 Task: Search one way flight ticket for 5 adults, 2 children, 1 infant in seat and 2 infants on lap in economy from Rapid City: Rapid City Regional Airport to Springfield: Abraham Lincoln Capital Airport on 5-2-2023. Choice of flights is Alaska. Number of bags: 6 checked bags. Price is upto 55000. Outbound departure time preference is 10:45.
Action: Mouse moved to (304, 155)
Screenshot: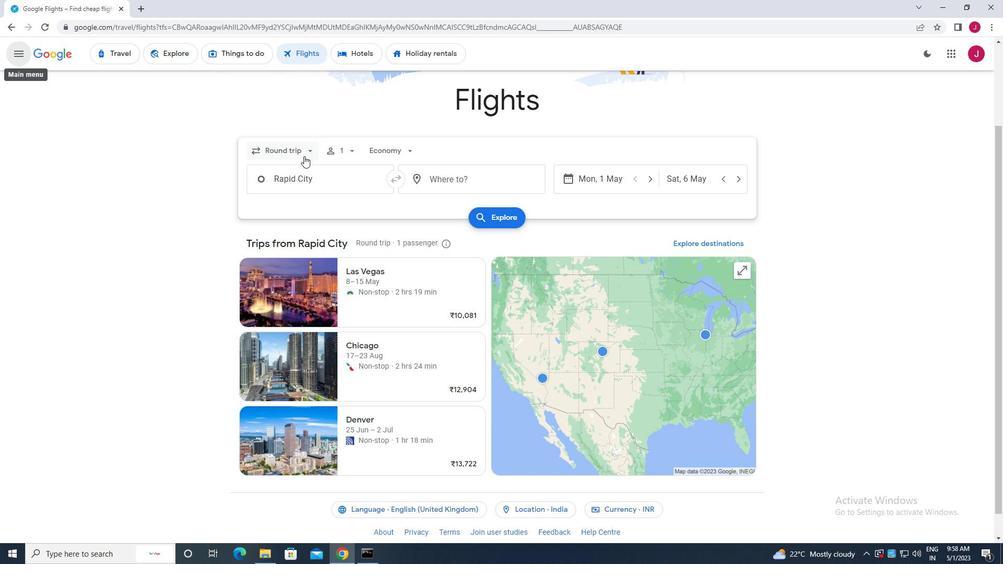 
Action: Mouse pressed left at (304, 155)
Screenshot: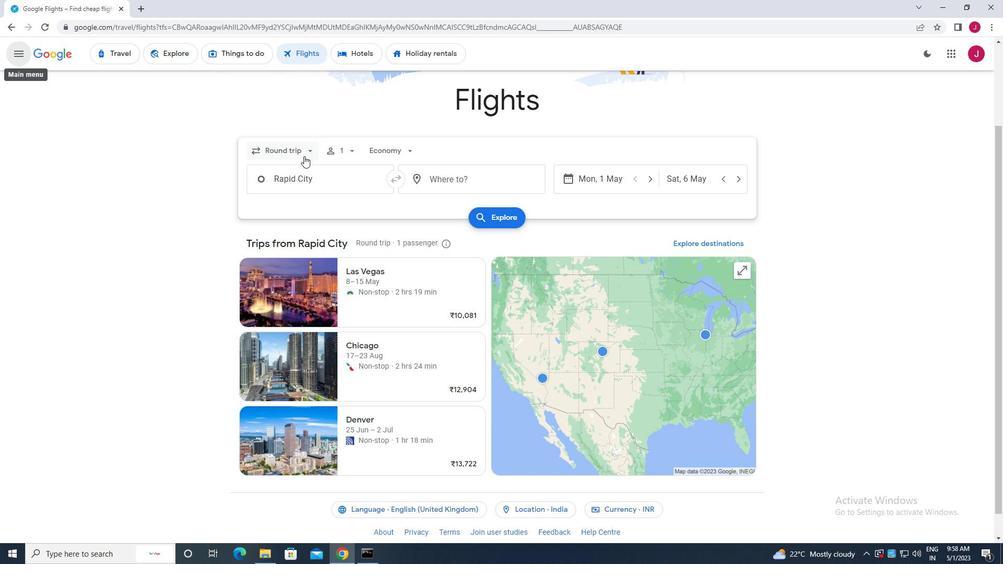 
Action: Mouse moved to (300, 202)
Screenshot: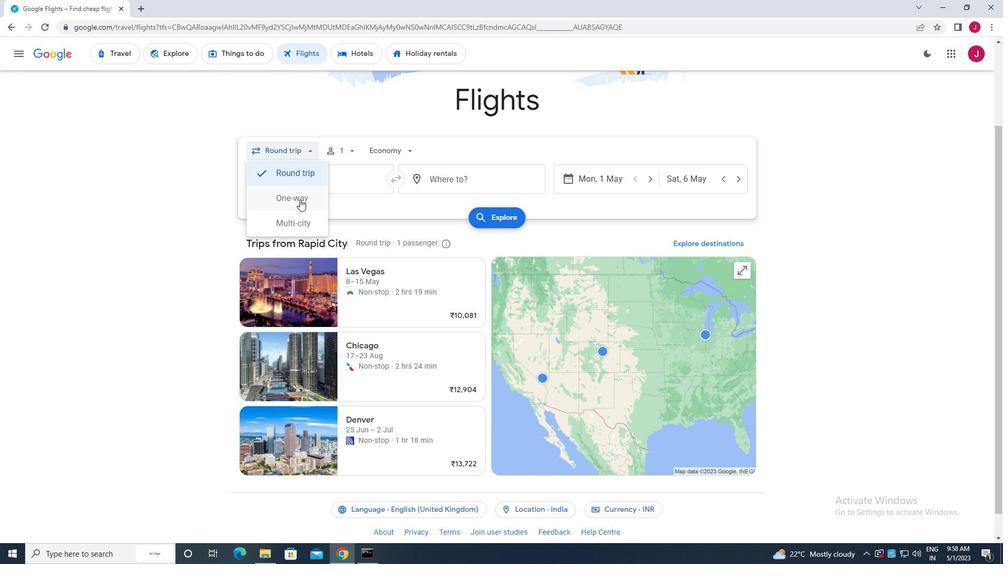 
Action: Mouse pressed left at (300, 202)
Screenshot: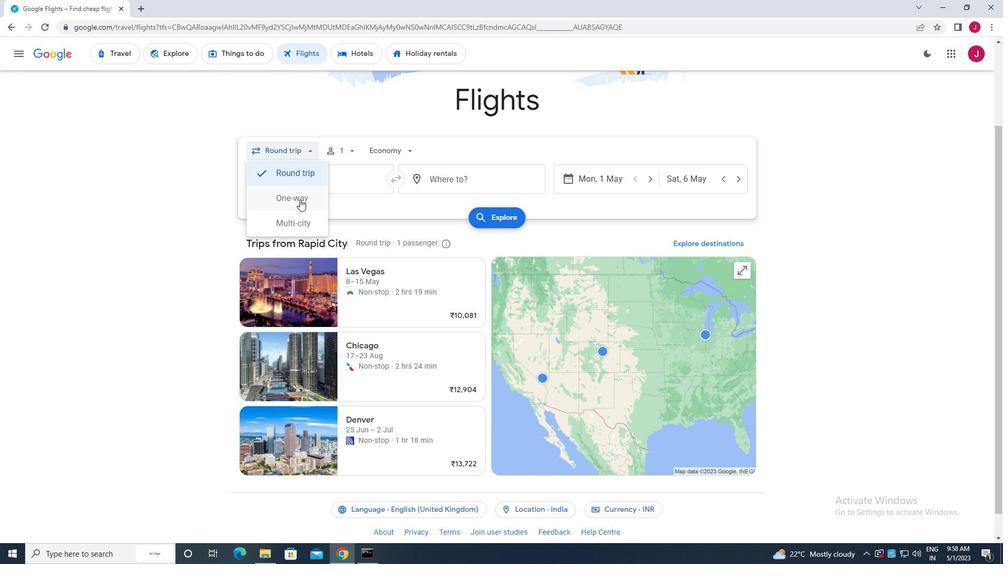 
Action: Mouse moved to (345, 151)
Screenshot: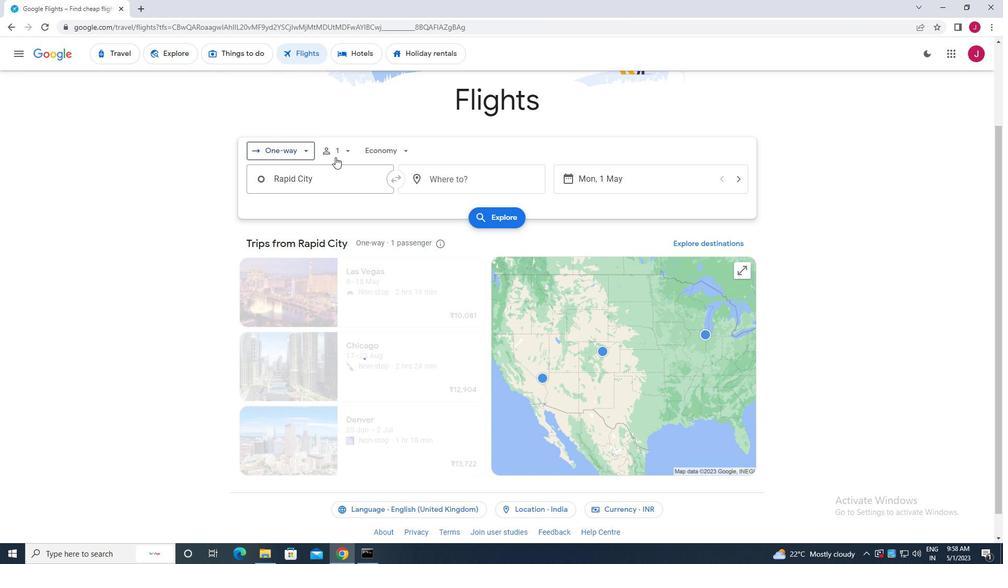 
Action: Mouse pressed left at (345, 151)
Screenshot: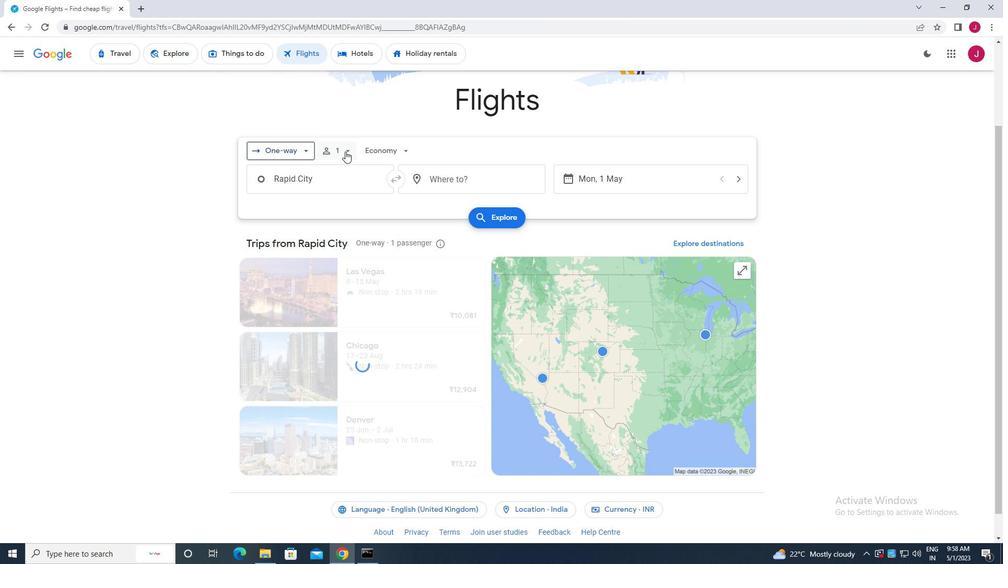 
Action: Mouse moved to (426, 178)
Screenshot: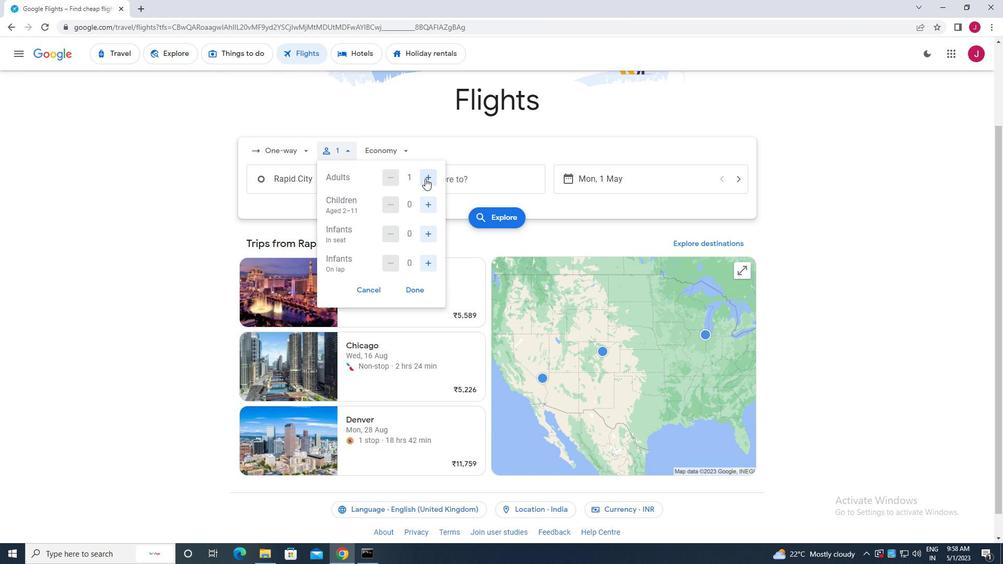 
Action: Mouse pressed left at (426, 178)
Screenshot: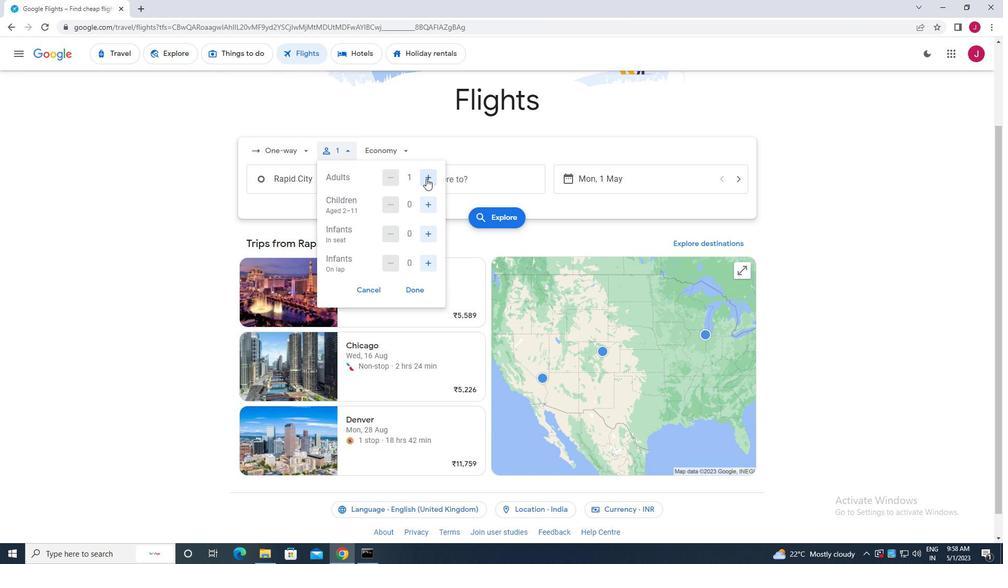 
Action: Mouse pressed left at (426, 178)
Screenshot: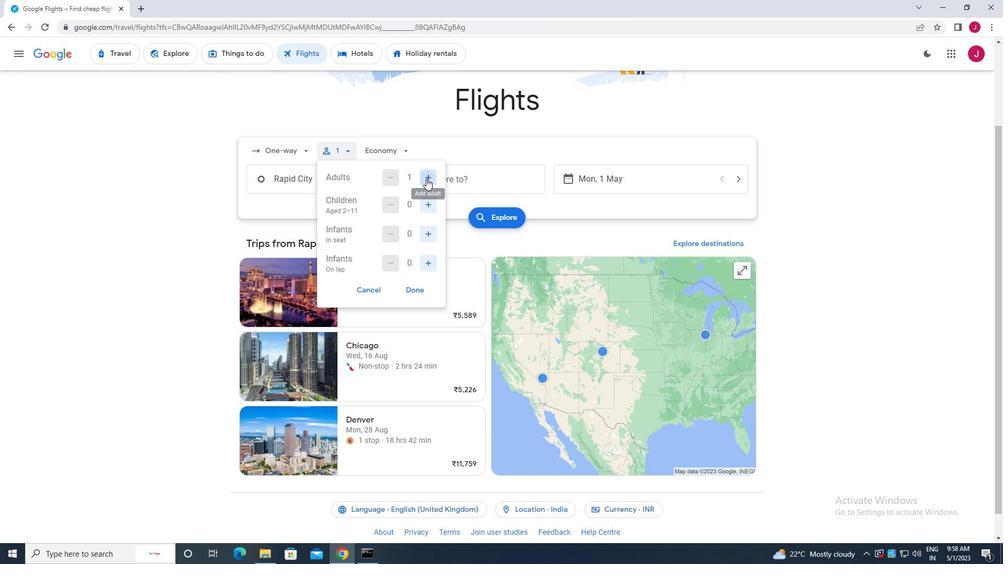 
Action: Mouse pressed left at (426, 178)
Screenshot: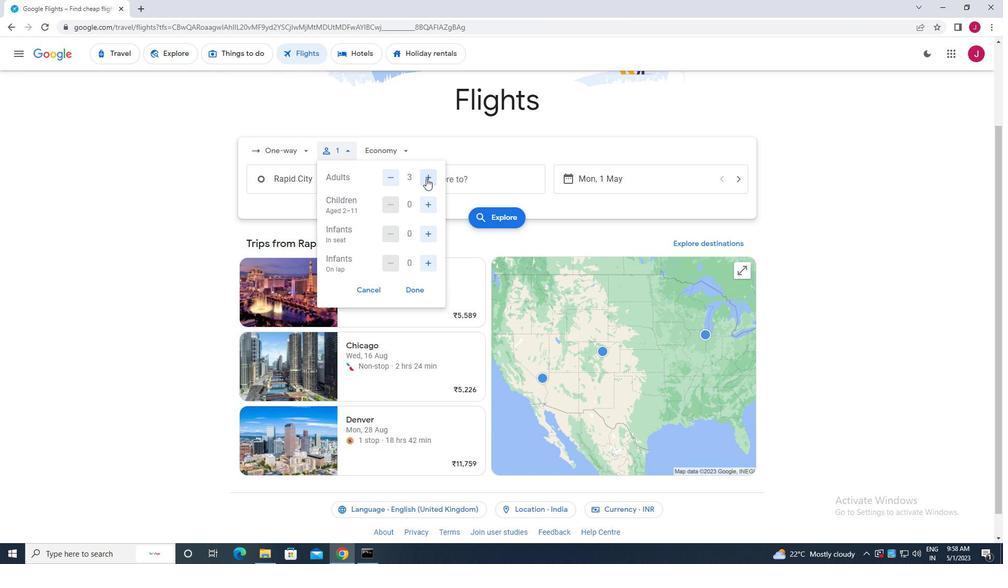 
Action: Mouse pressed left at (426, 178)
Screenshot: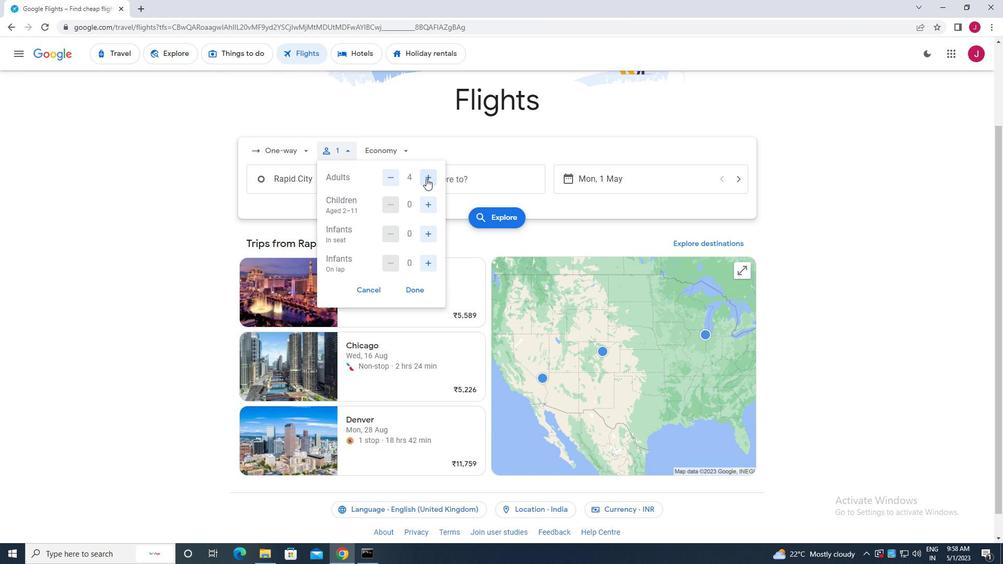 
Action: Mouse moved to (427, 208)
Screenshot: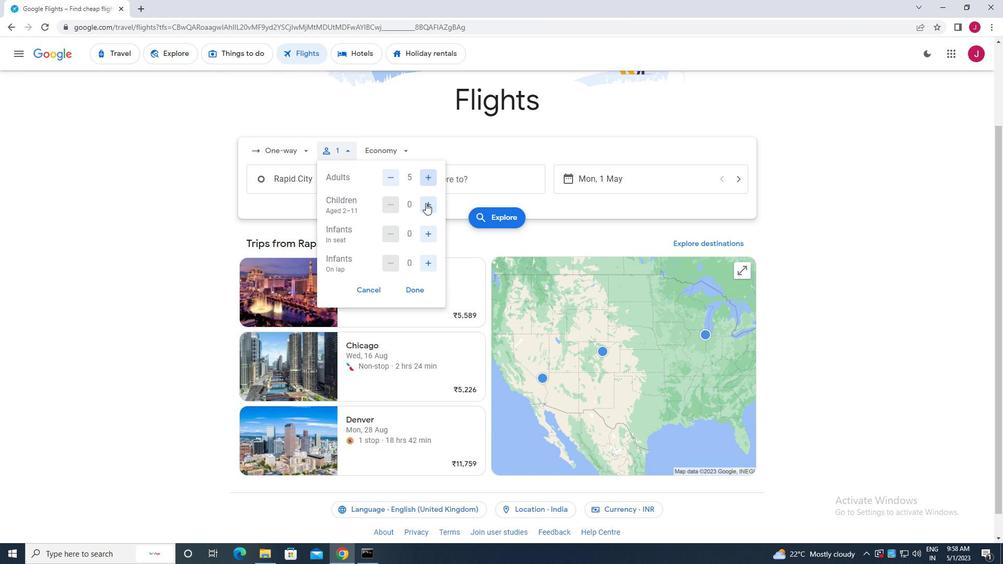 
Action: Mouse pressed left at (427, 208)
Screenshot: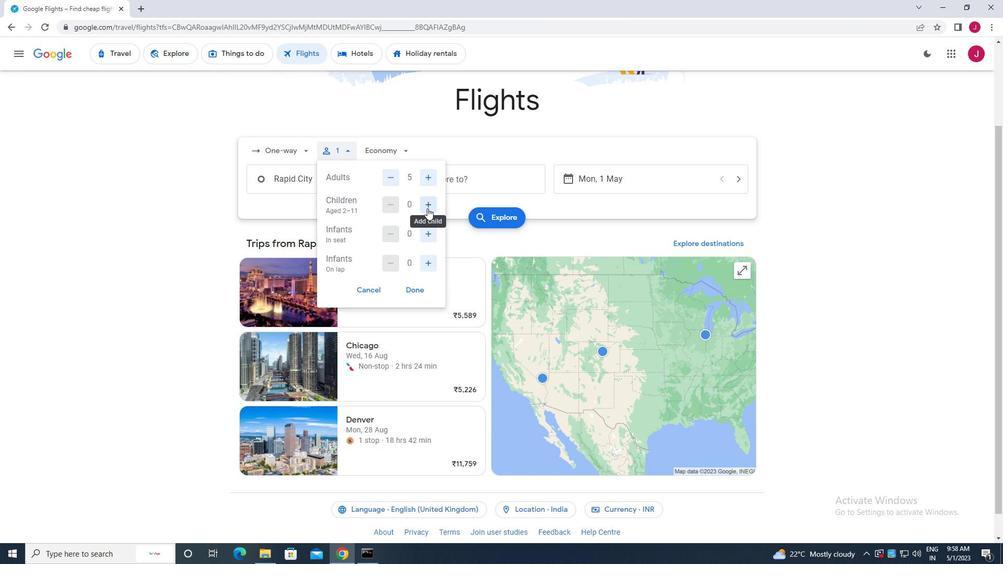 
Action: Mouse pressed left at (427, 208)
Screenshot: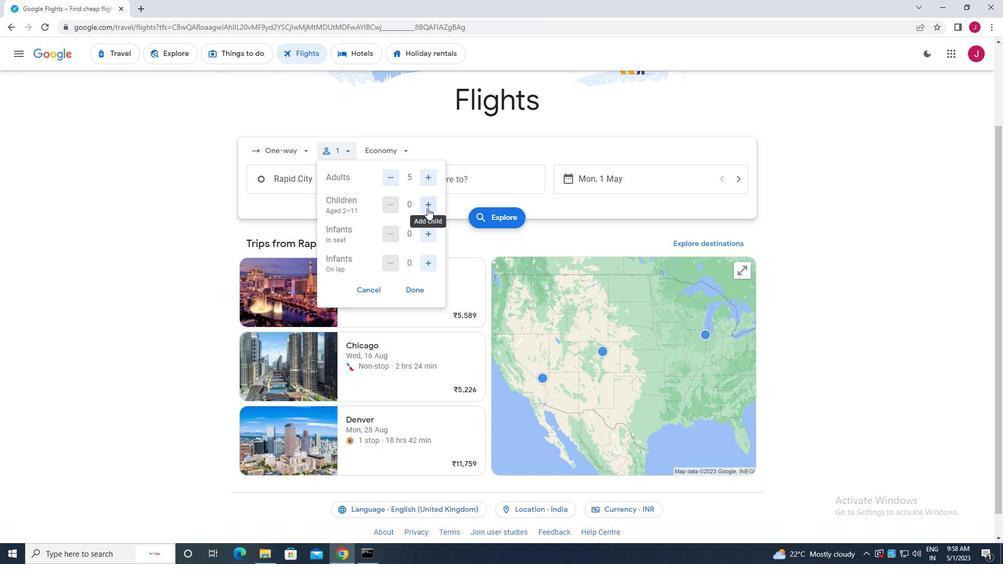 
Action: Mouse moved to (428, 234)
Screenshot: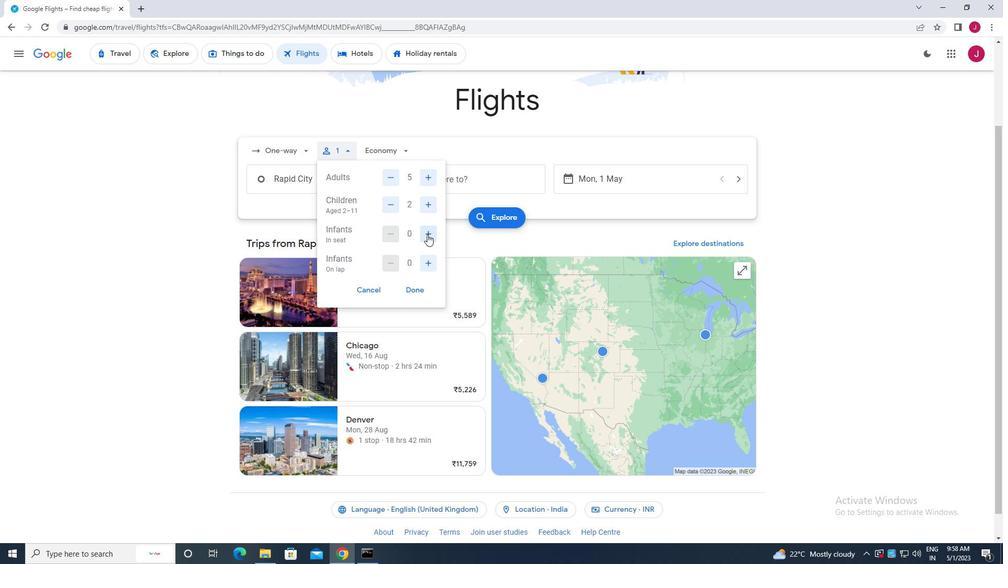 
Action: Mouse pressed left at (428, 234)
Screenshot: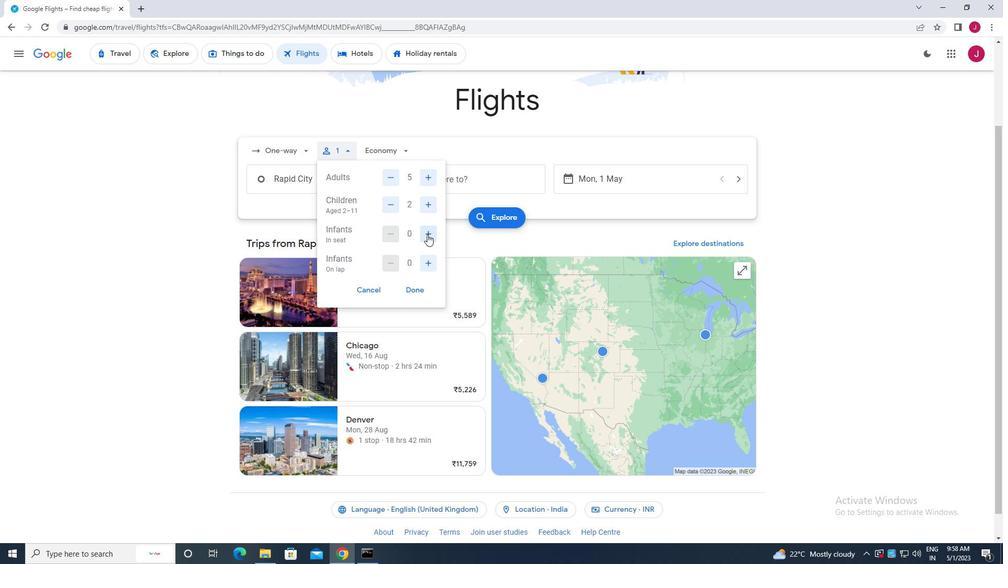 
Action: Mouse moved to (426, 264)
Screenshot: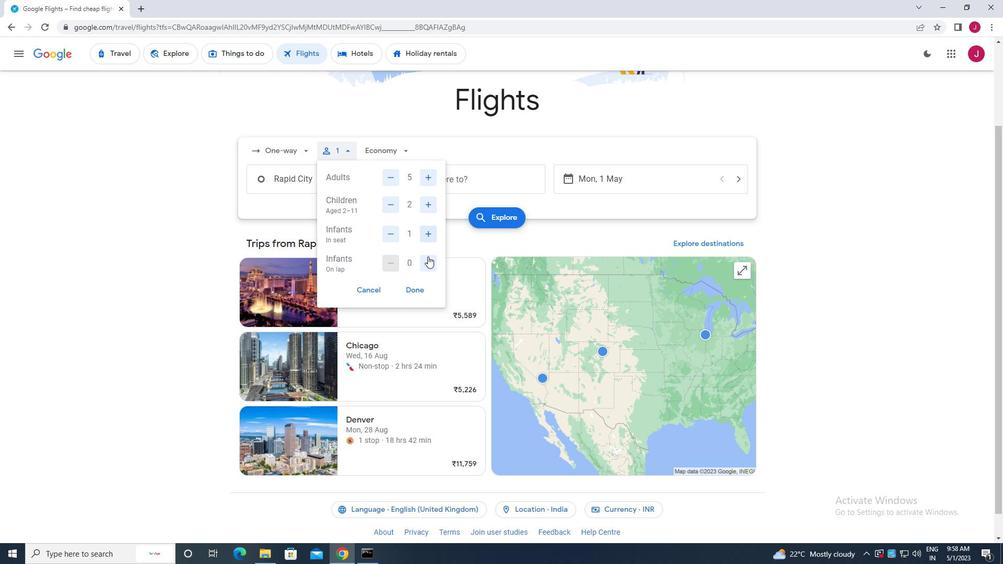 
Action: Mouse pressed left at (426, 264)
Screenshot: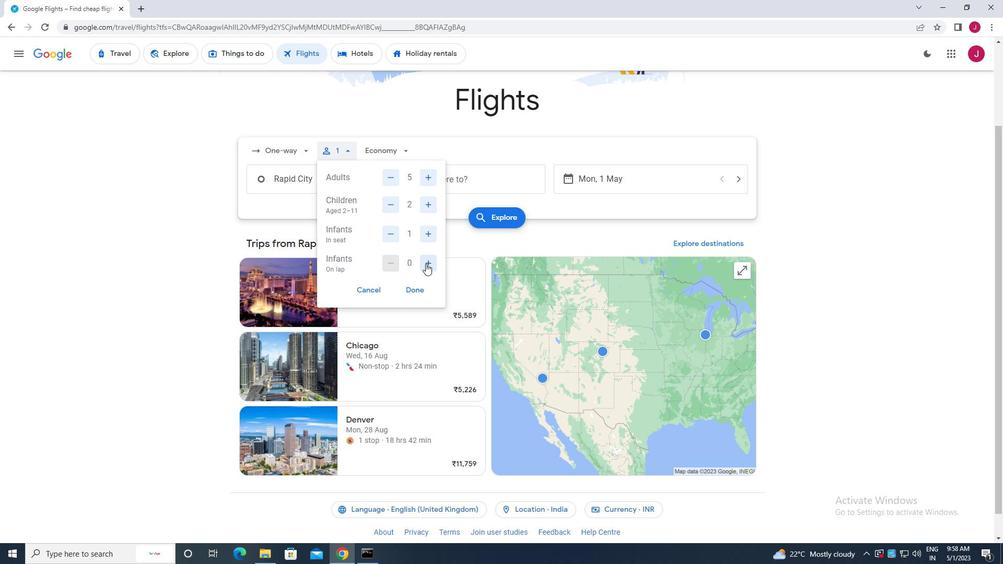 
Action: Mouse pressed left at (426, 264)
Screenshot: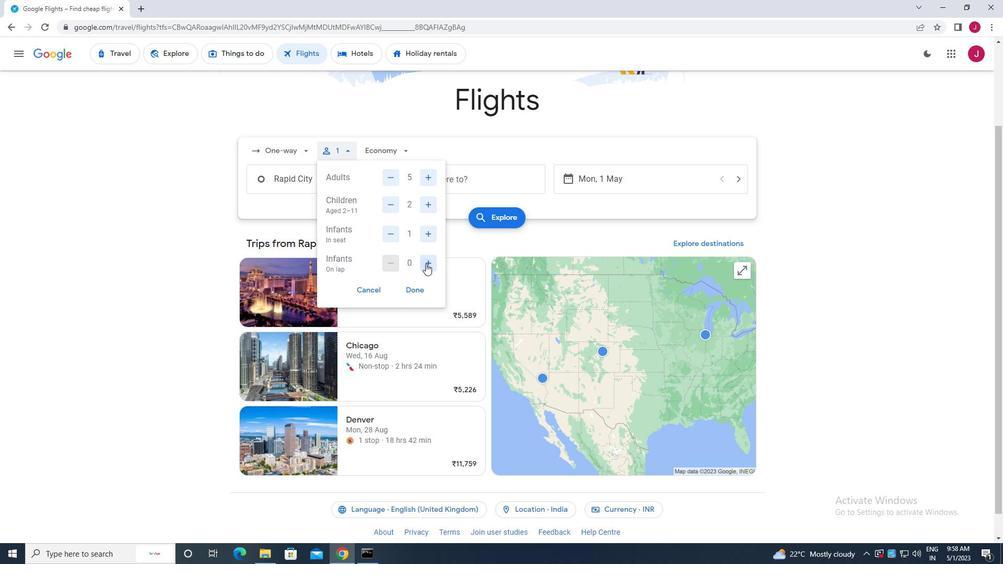
Action: Mouse moved to (390, 264)
Screenshot: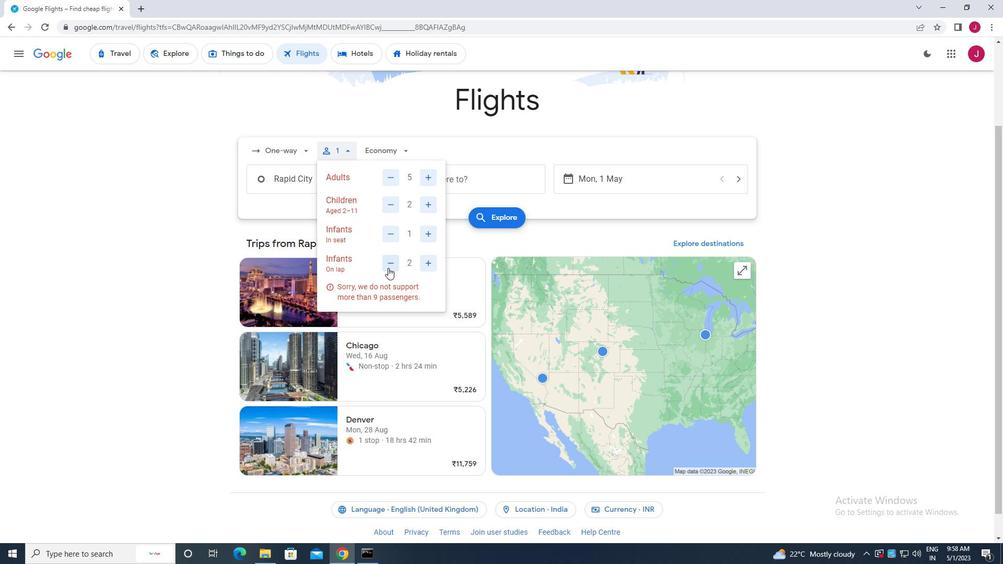 
Action: Mouse pressed left at (390, 264)
Screenshot: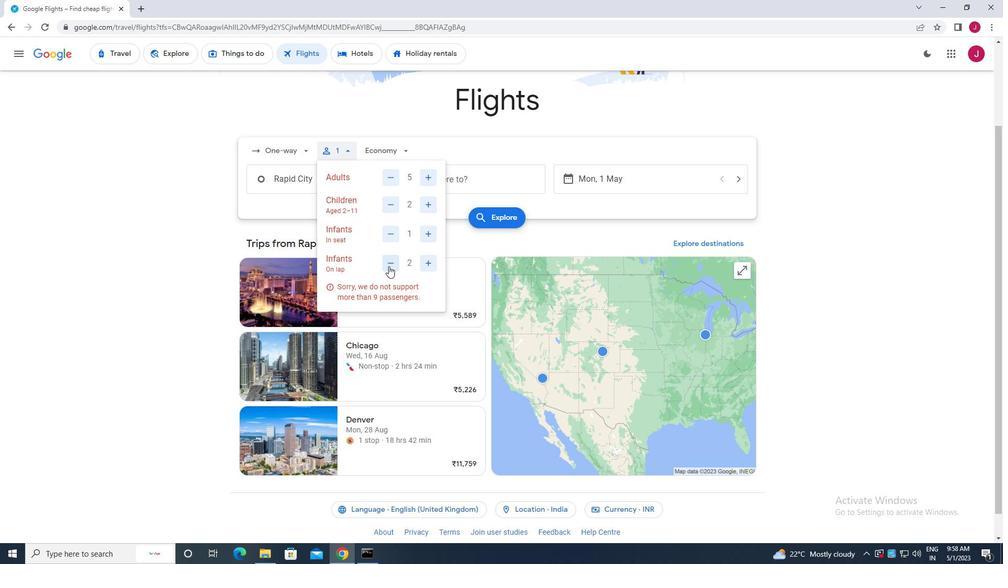
Action: Mouse moved to (410, 289)
Screenshot: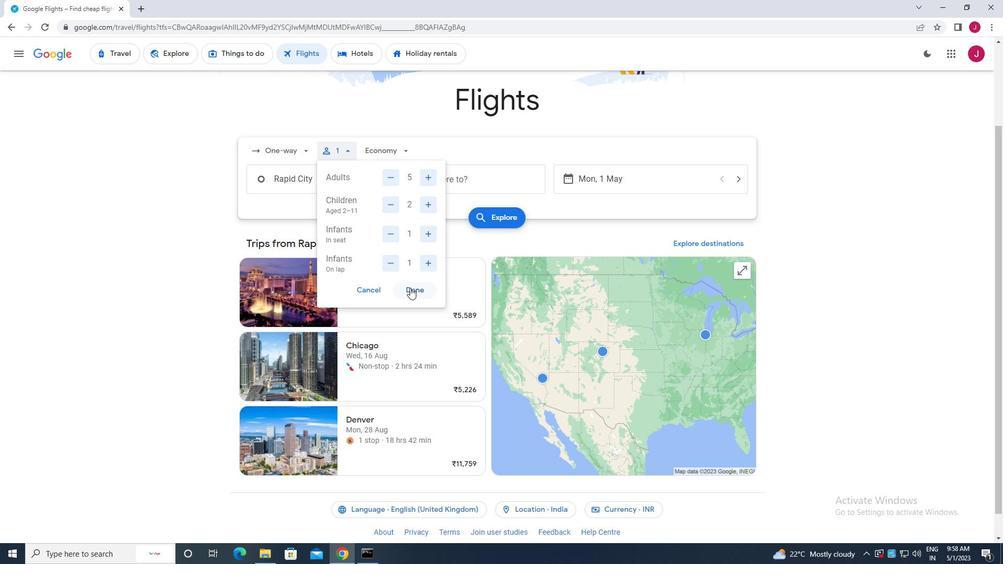 
Action: Mouse pressed left at (410, 289)
Screenshot: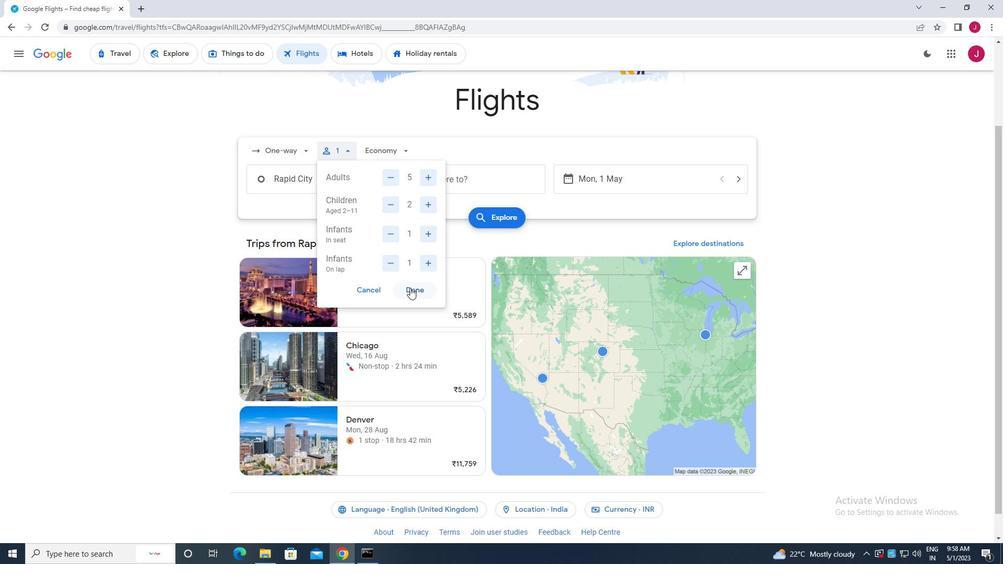 
Action: Mouse moved to (381, 148)
Screenshot: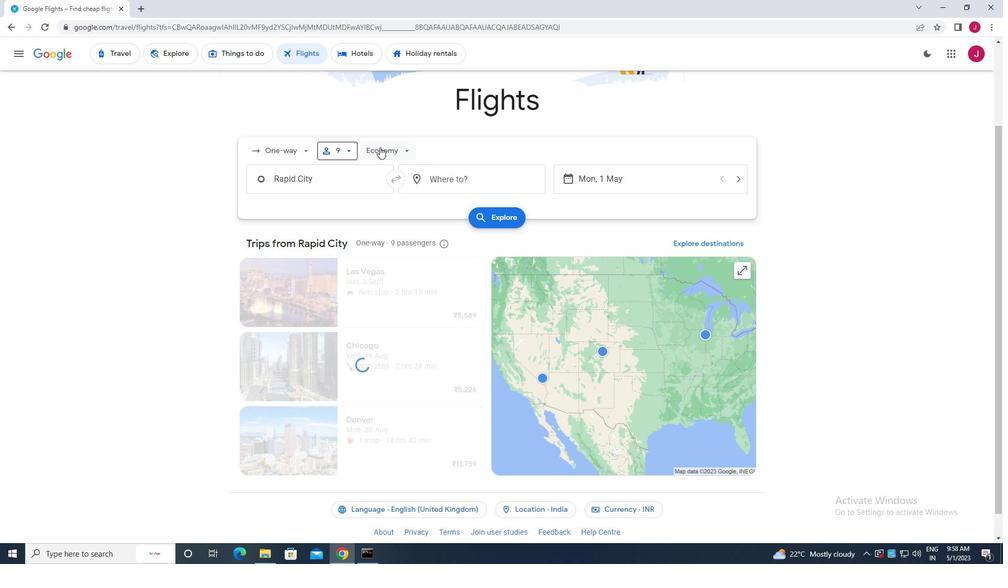 
Action: Mouse pressed left at (381, 148)
Screenshot: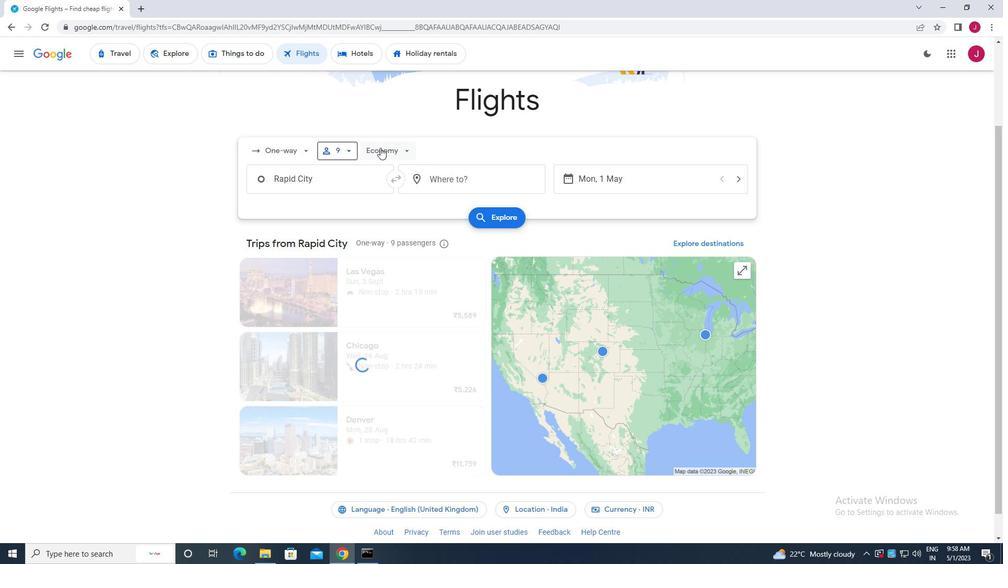 
Action: Mouse moved to (396, 179)
Screenshot: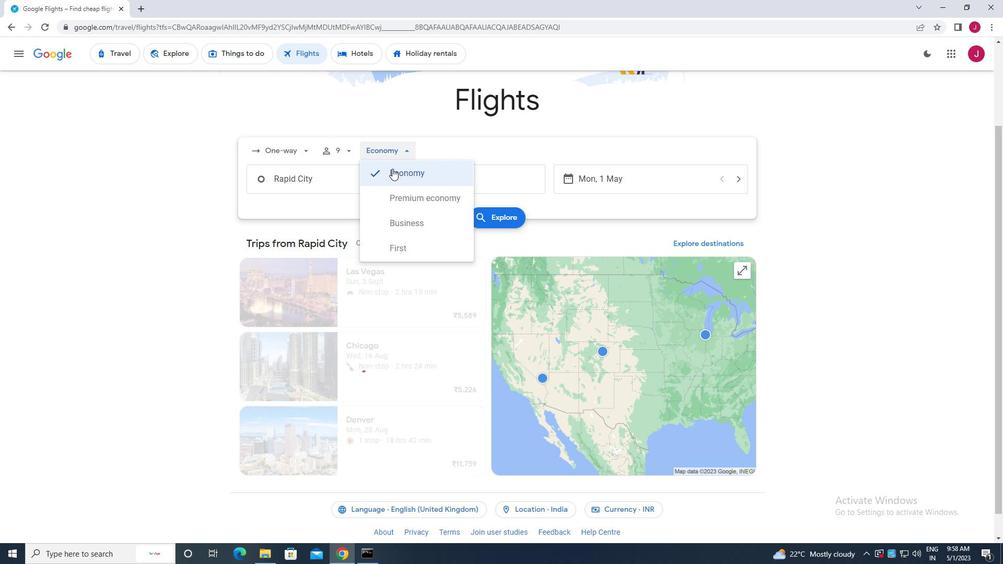 
Action: Mouse pressed left at (396, 179)
Screenshot: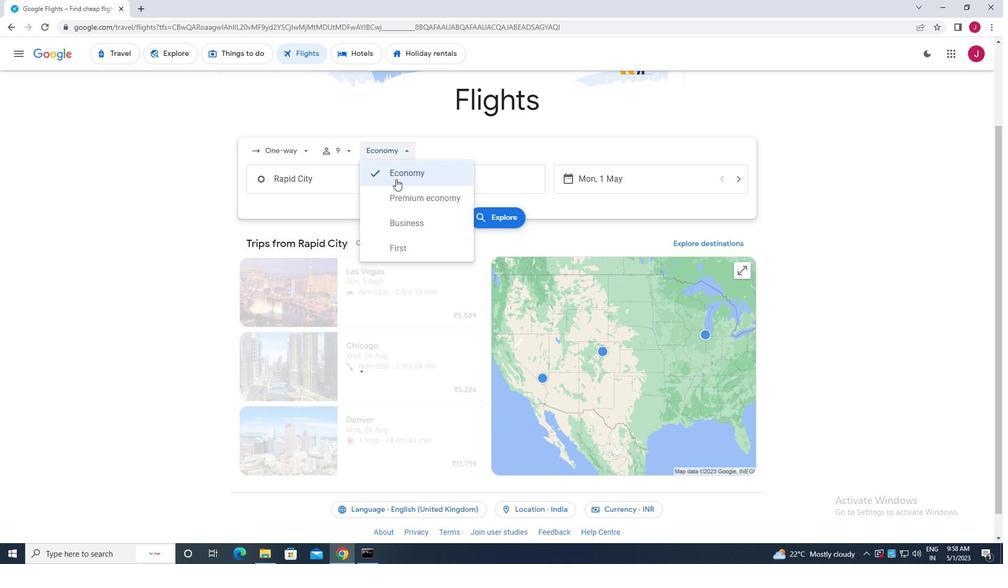 
Action: Mouse moved to (344, 181)
Screenshot: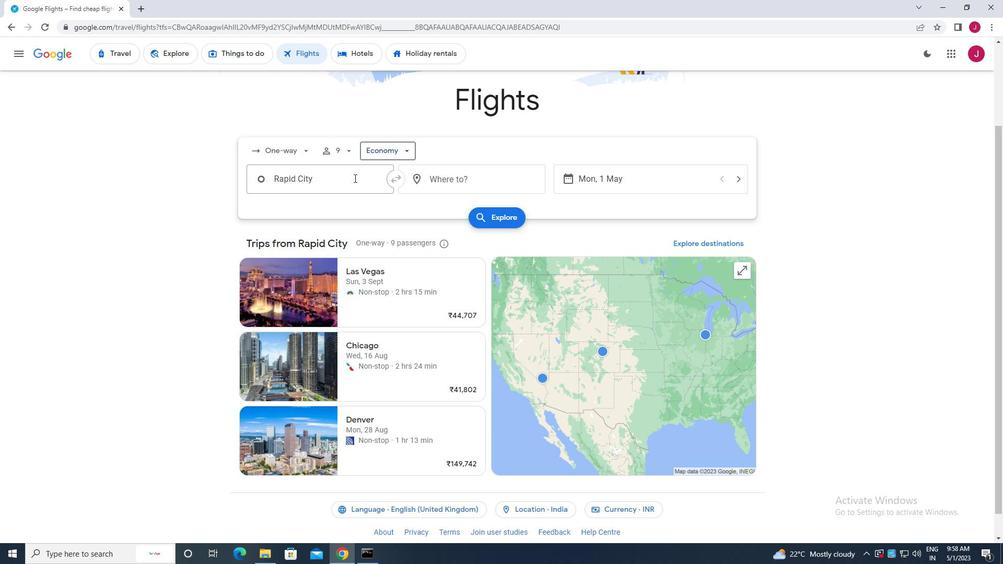 
Action: Mouse pressed left at (344, 181)
Screenshot: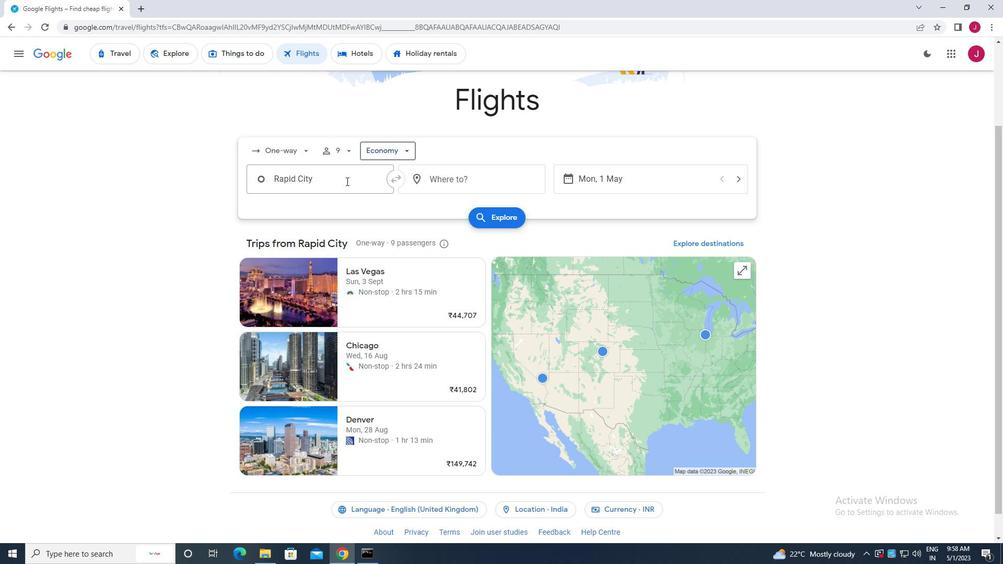 
Action: Mouse moved to (346, 181)
Screenshot: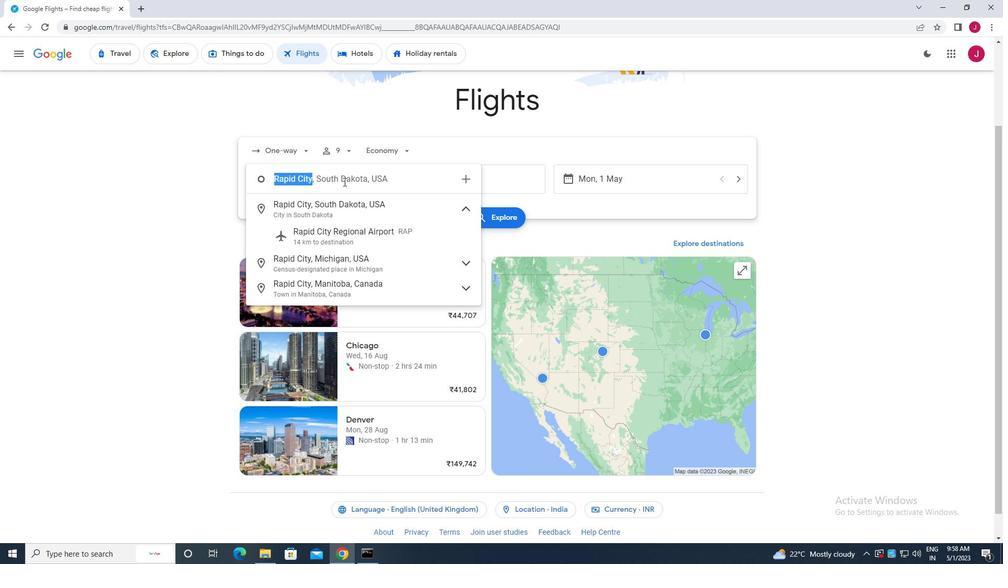 
Action: Key pressed rapid
Screenshot: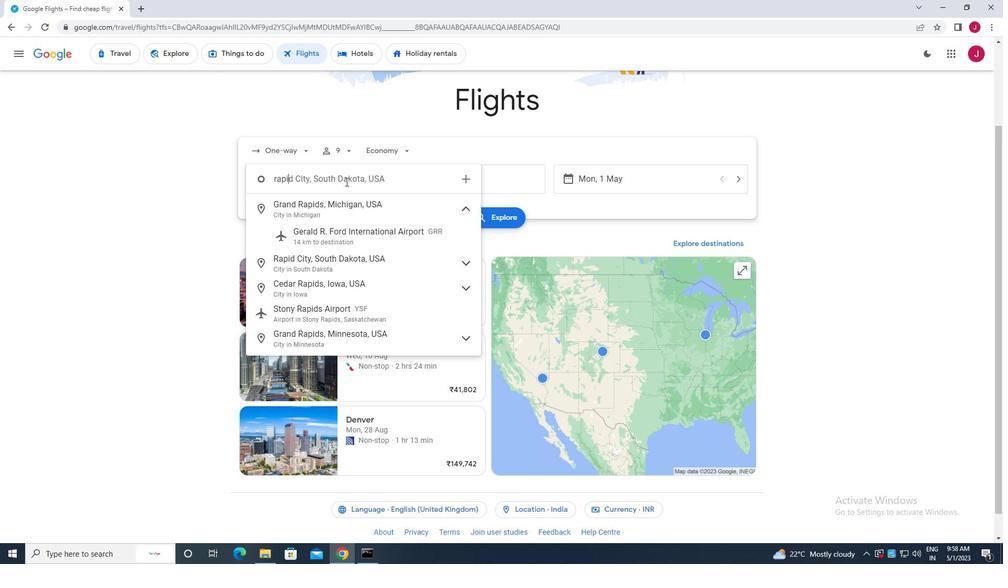 
Action: Mouse moved to (340, 186)
Screenshot: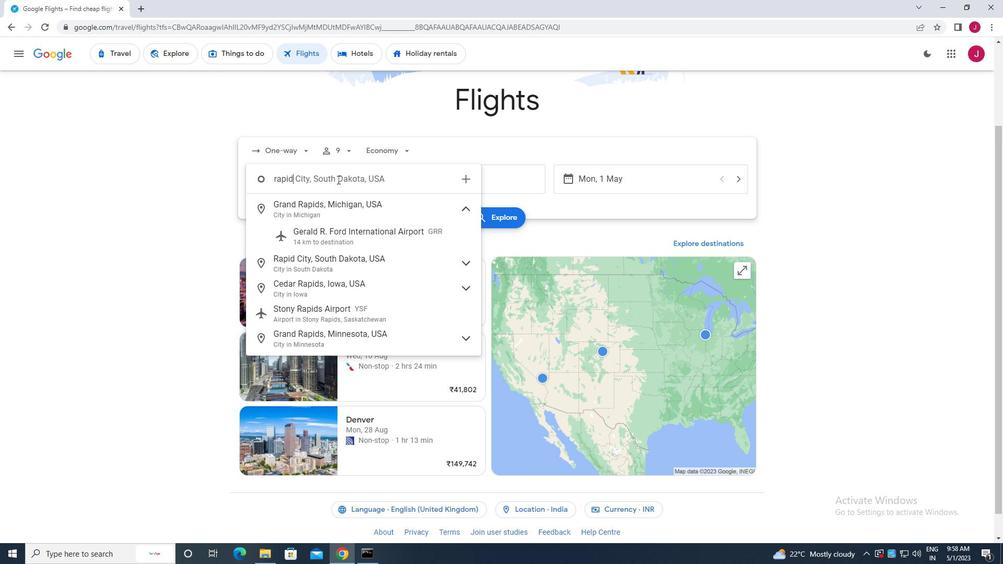 
Action: Key pressed <Key.space>
Screenshot: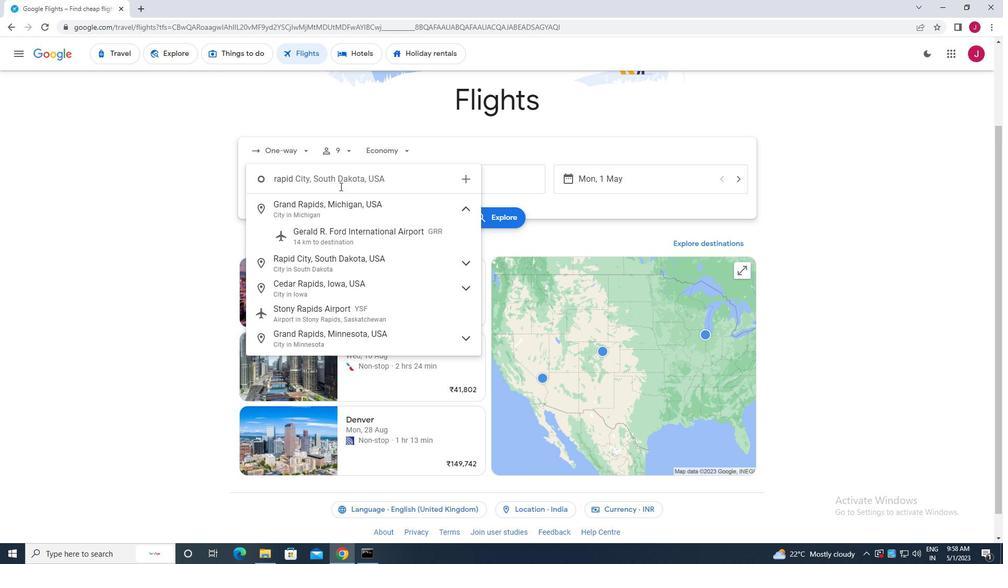 
Action: Mouse moved to (348, 236)
Screenshot: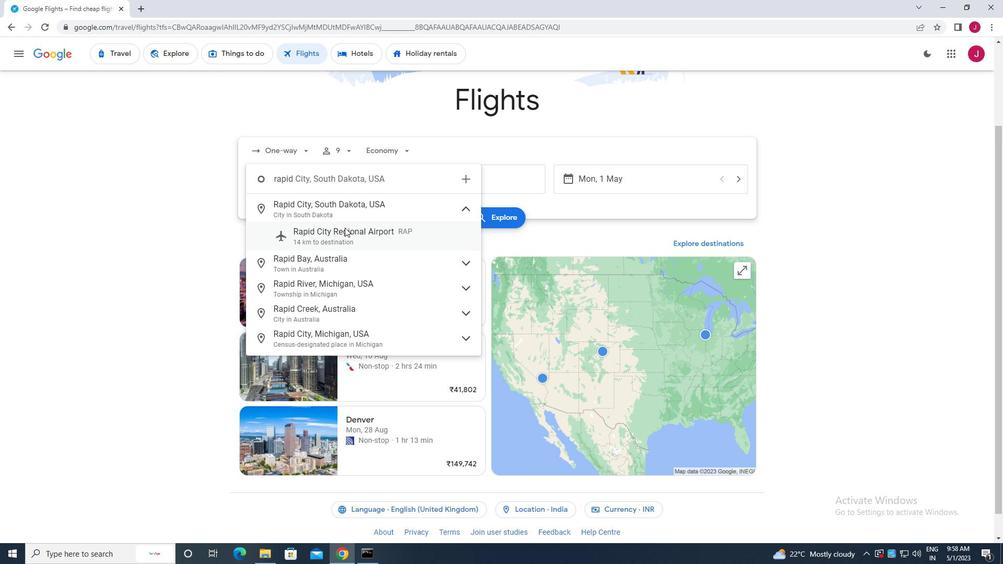 
Action: Mouse pressed left at (348, 236)
Screenshot: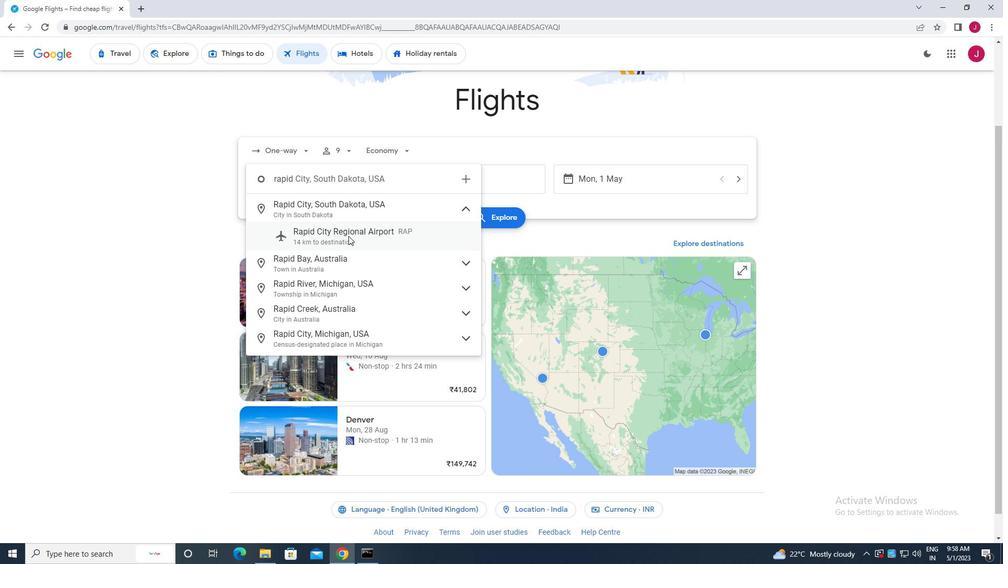 
Action: Mouse moved to (499, 185)
Screenshot: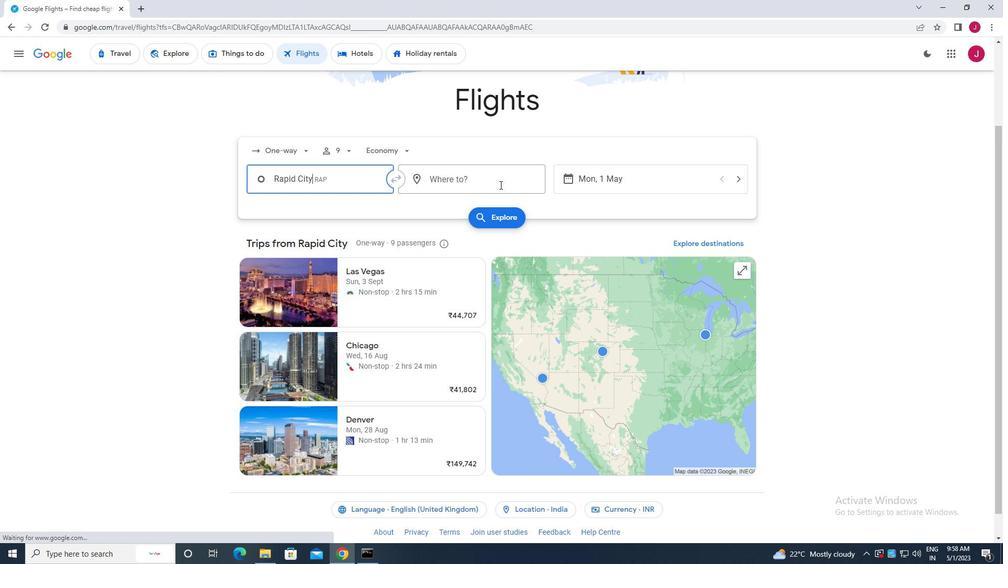 
Action: Mouse pressed left at (499, 185)
Screenshot: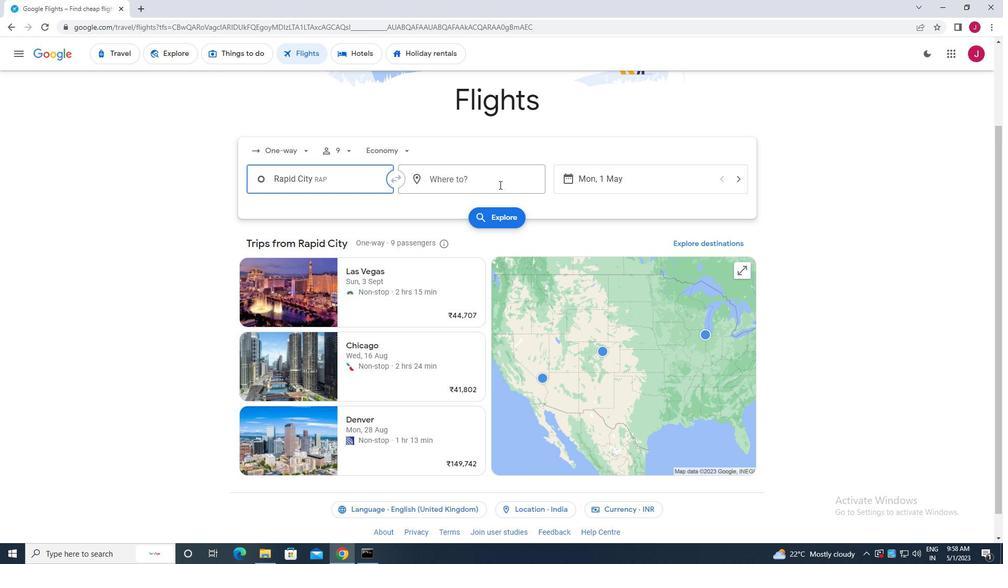
Action: Mouse moved to (488, 172)
Screenshot: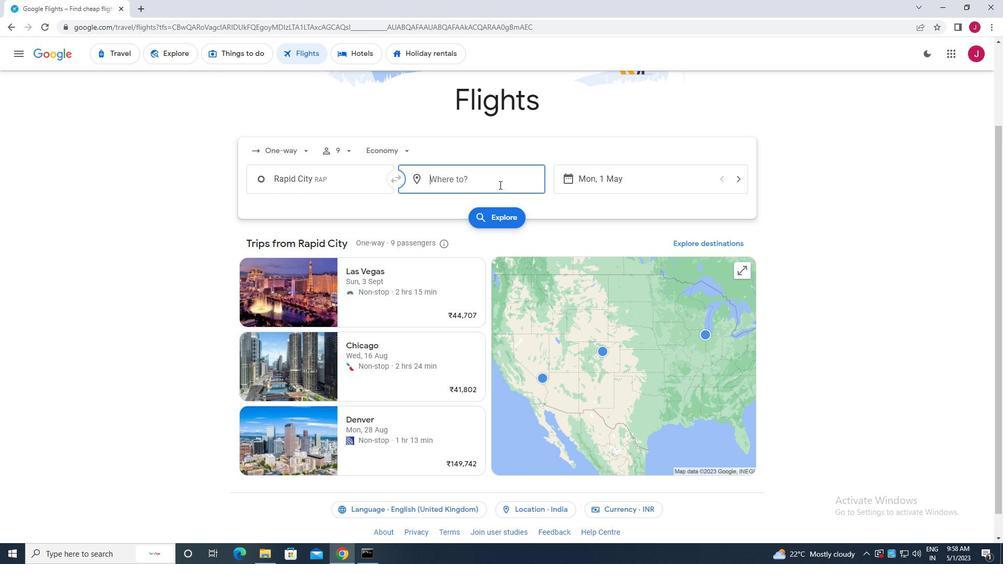 
Action: Key pressed springfi
Screenshot: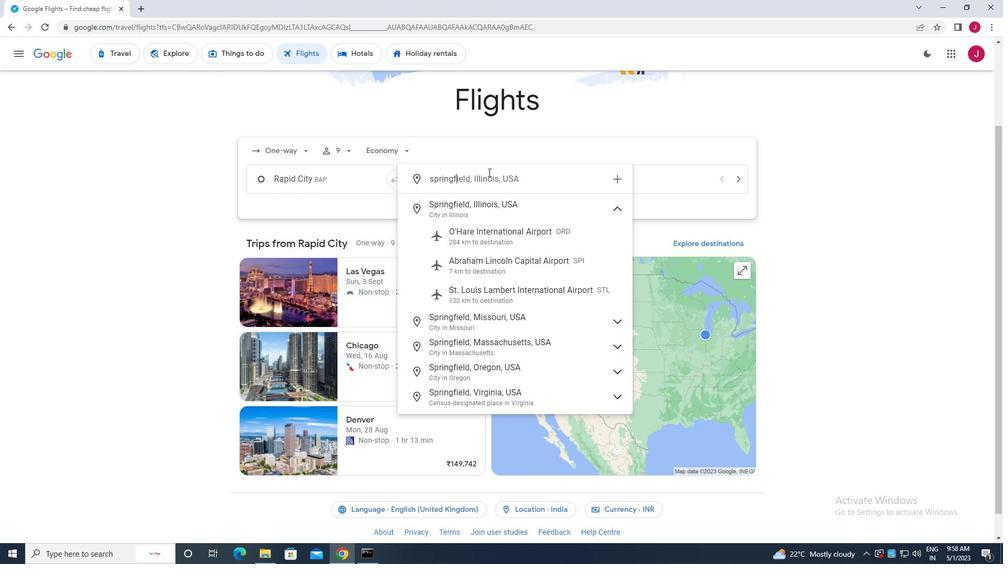 
Action: Mouse moved to (540, 261)
Screenshot: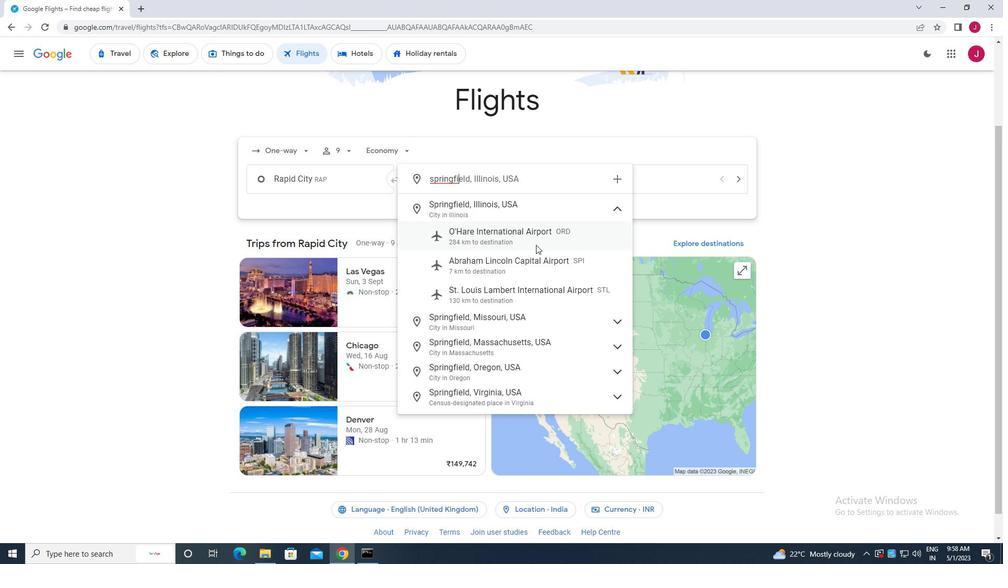 
Action: Mouse pressed left at (540, 261)
Screenshot: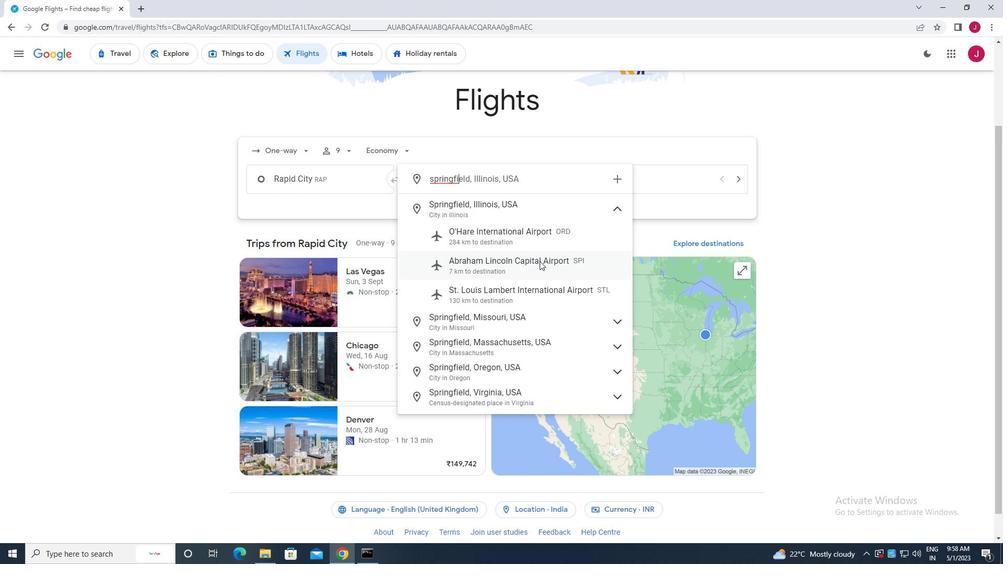
Action: Mouse moved to (624, 181)
Screenshot: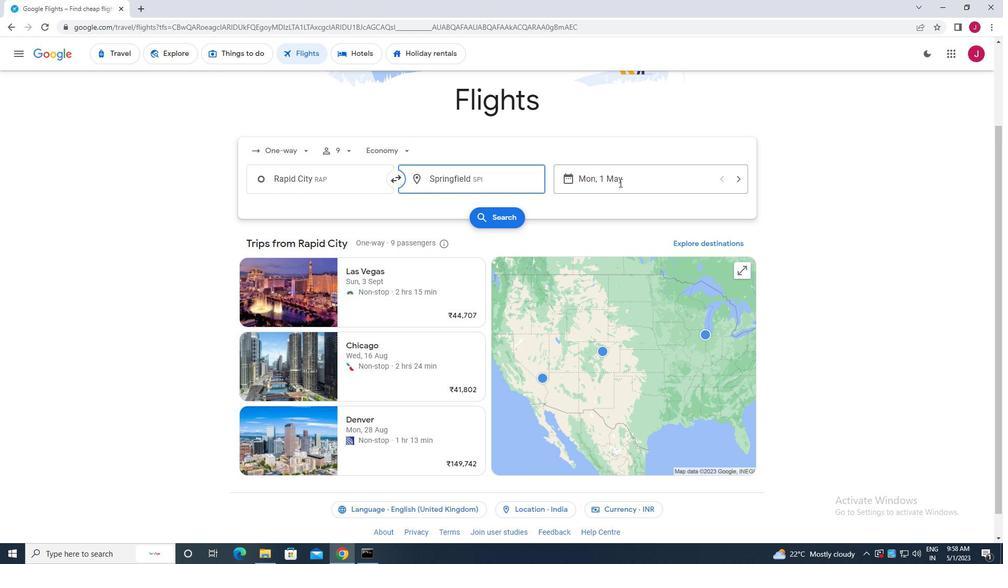 
Action: Mouse pressed left at (624, 181)
Screenshot: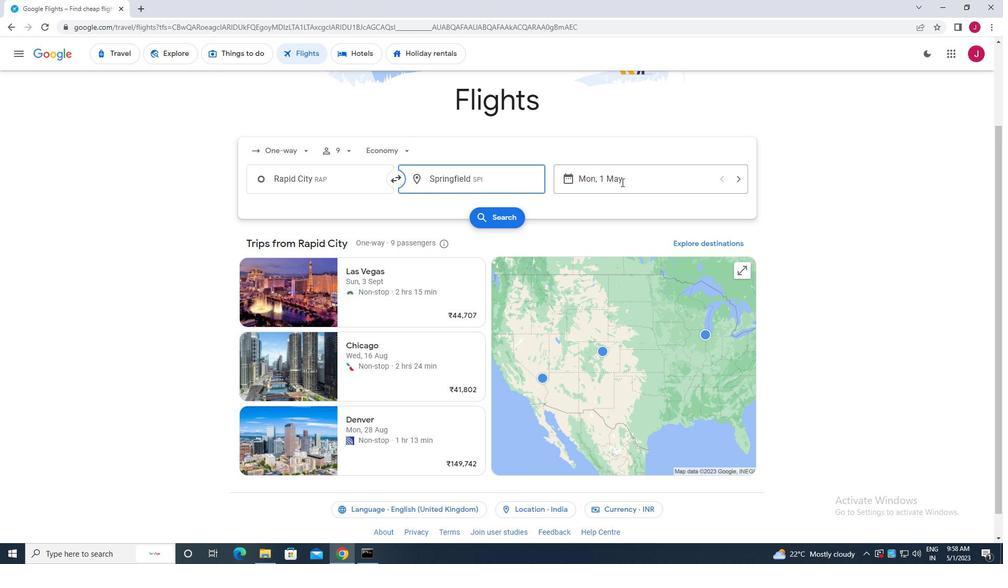 
Action: Mouse moved to (430, 264)
Screenshot: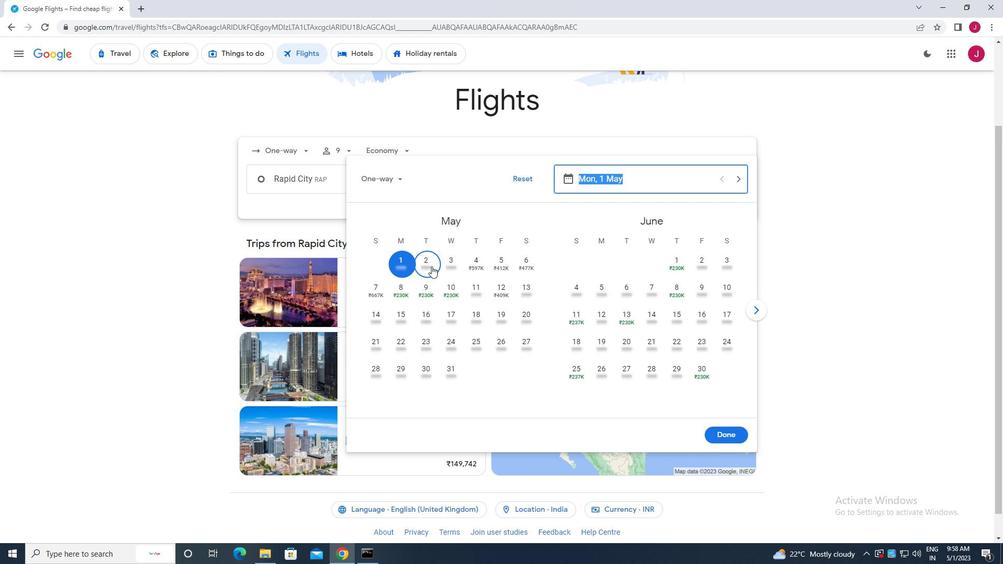 
Action: Mouse pressed left at (430, 264)
Screenshot: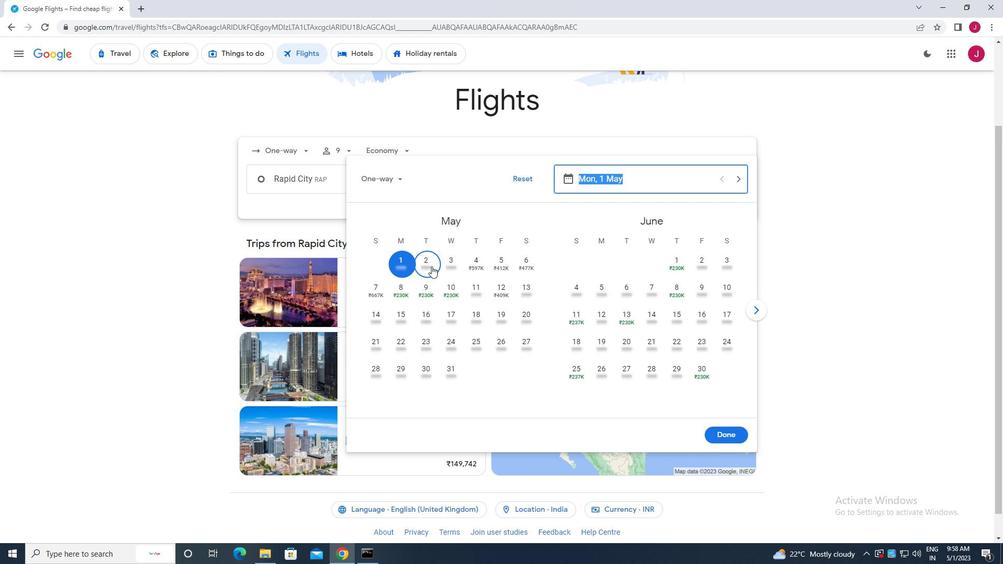 
Action: Mouse moved to (730, 436)
Screenshot: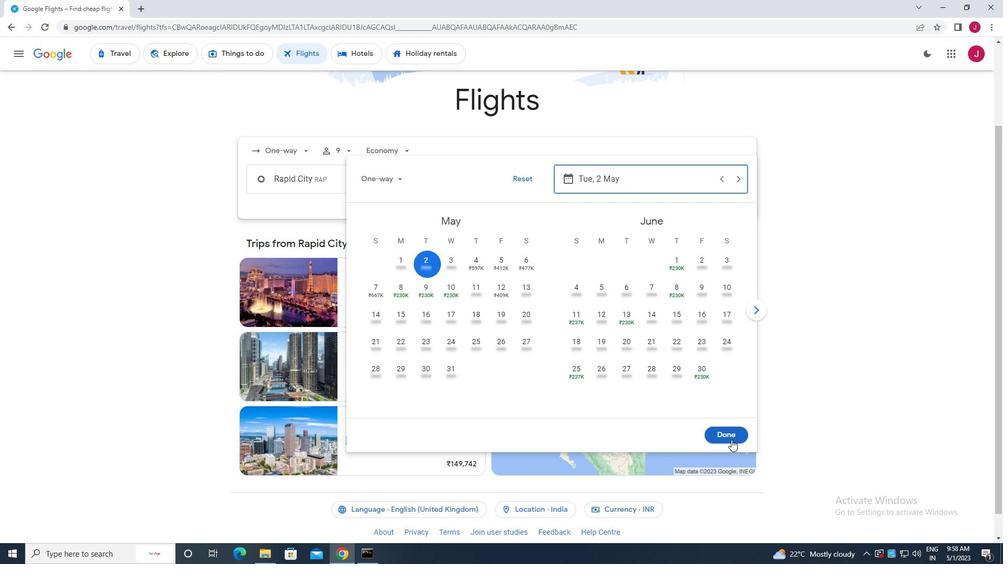 
Action: Mouse pressed left at (730, 436)
Screenshot: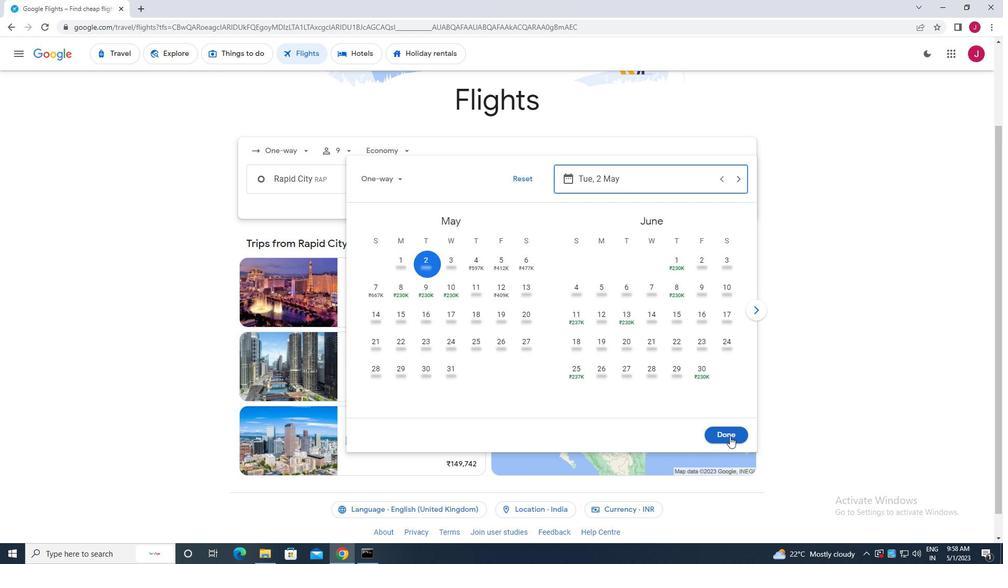 
Action: Mouse moved to (497, 355)
Screenshot: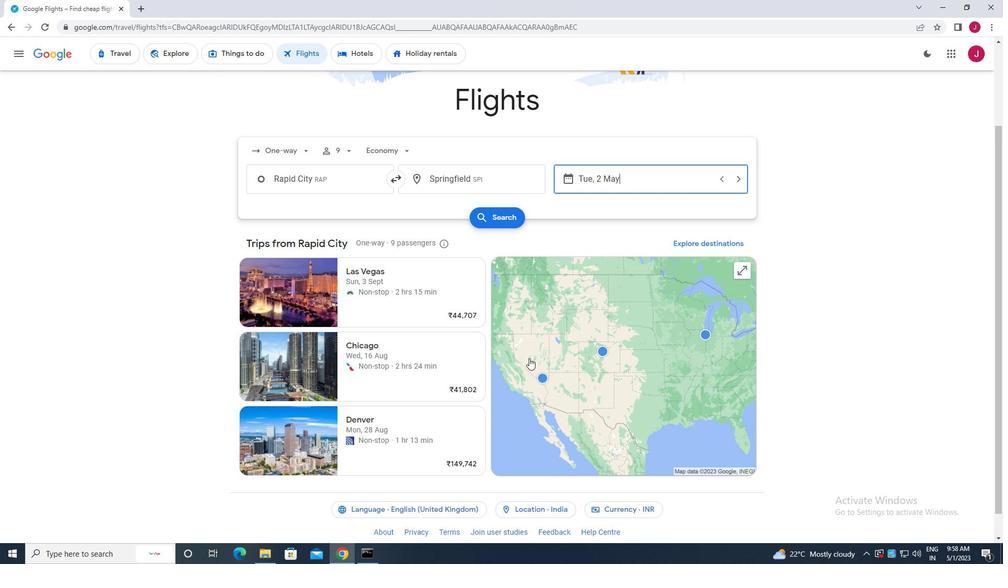 
Action: Mouse scrolled (497, 354) with delta (0, 0)
Screenshot: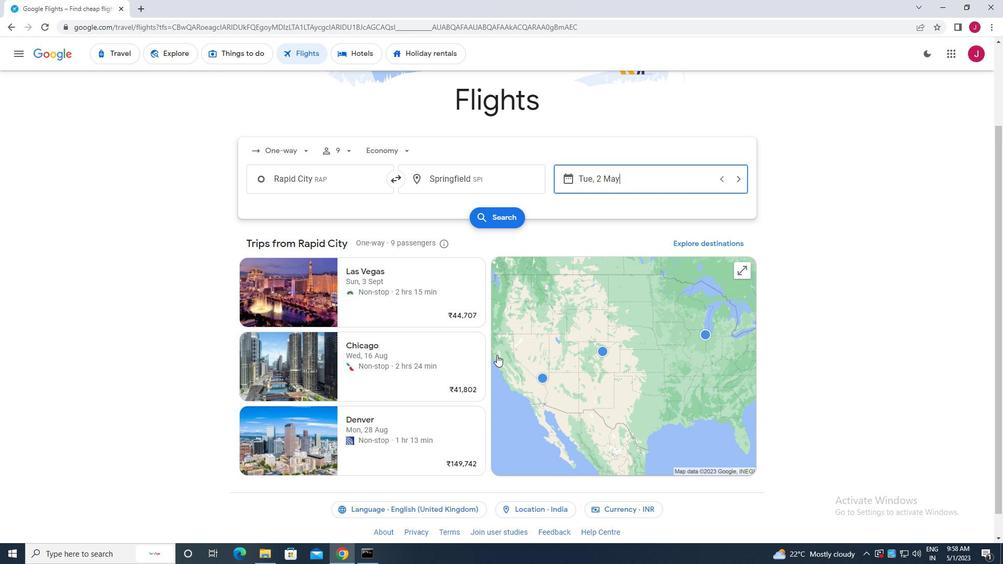 
Action: Mouse moved to (510, 189)
Screenshot: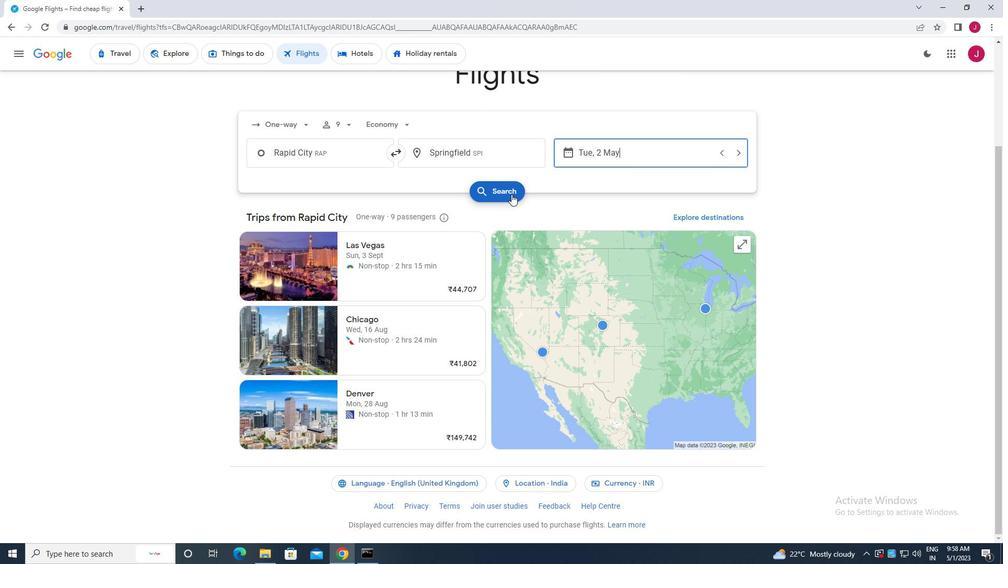 
Action: Mouse pressed left at (510, 189)
Screenshot: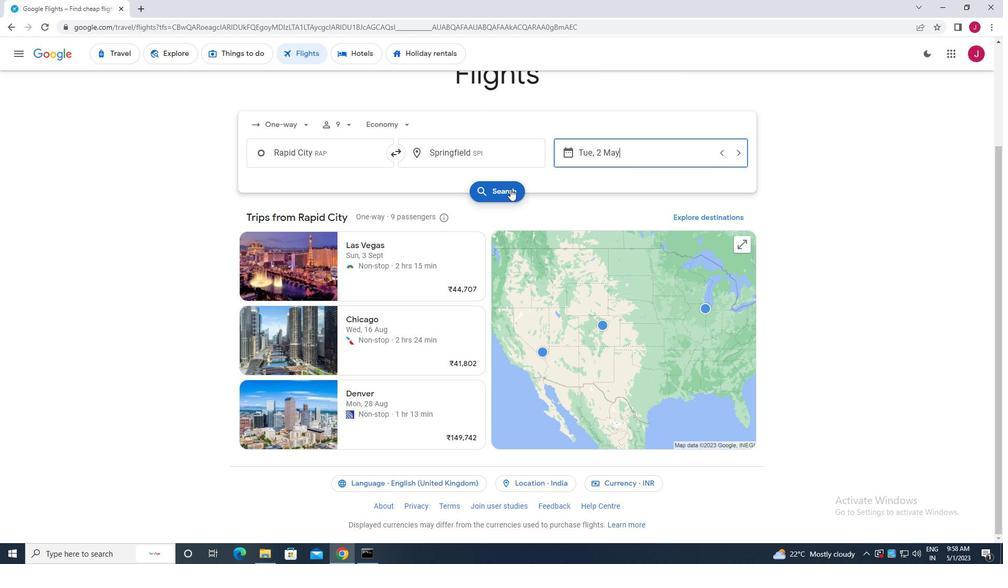 
Action: Mouse moved to (270, 147)
Screenshot: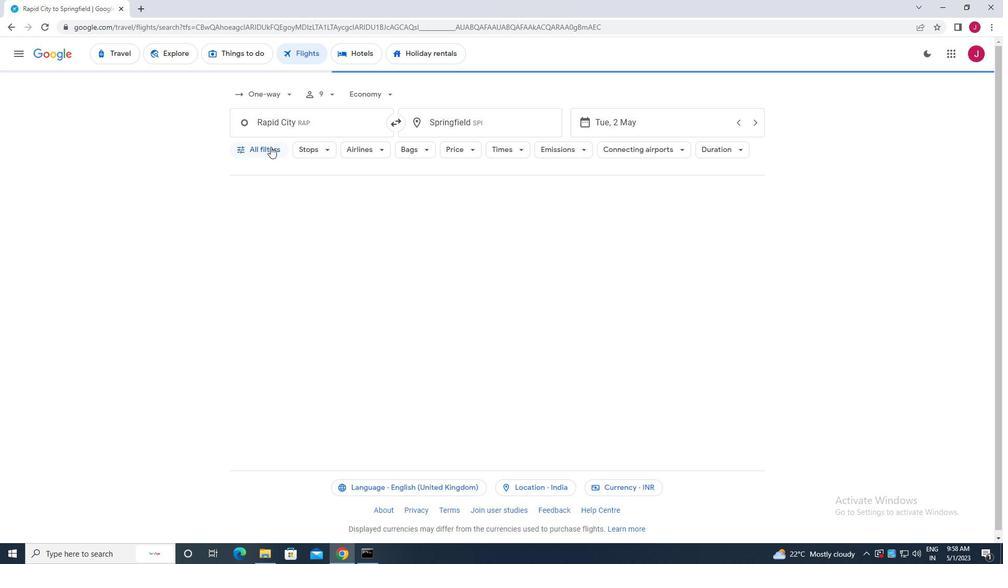 
Action: Mouse pressed left at (270, 147)
Screenshot: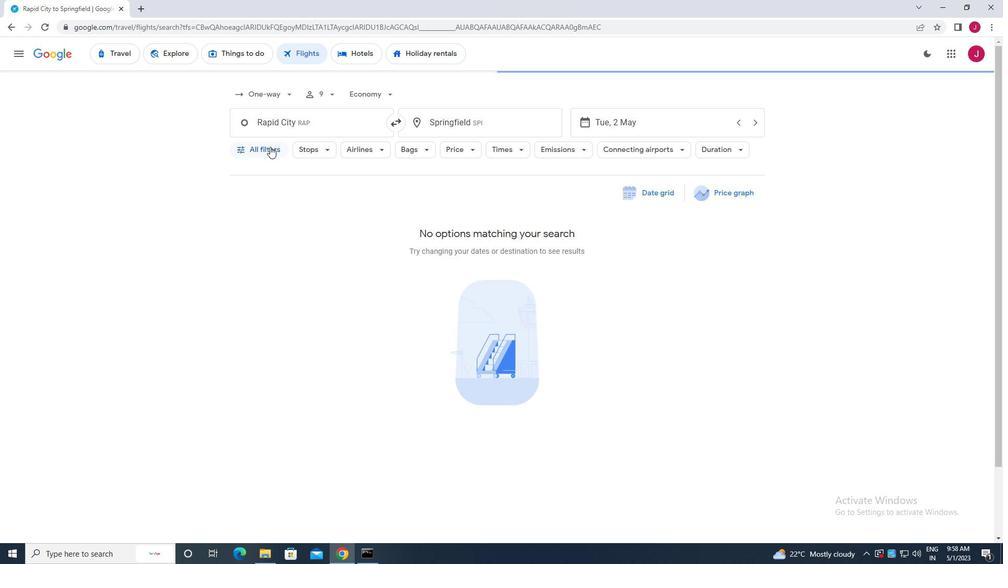 
Action: Mouse moved to (330, 327)
Screenshot: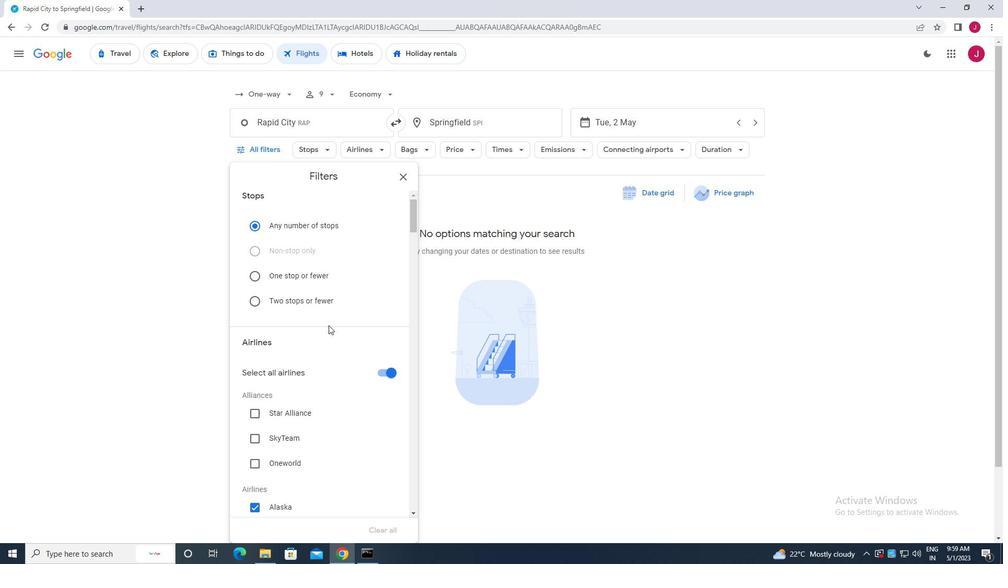 
Action: Mouse scrolled (330, 326) with delta (0, 0)
Screenshot: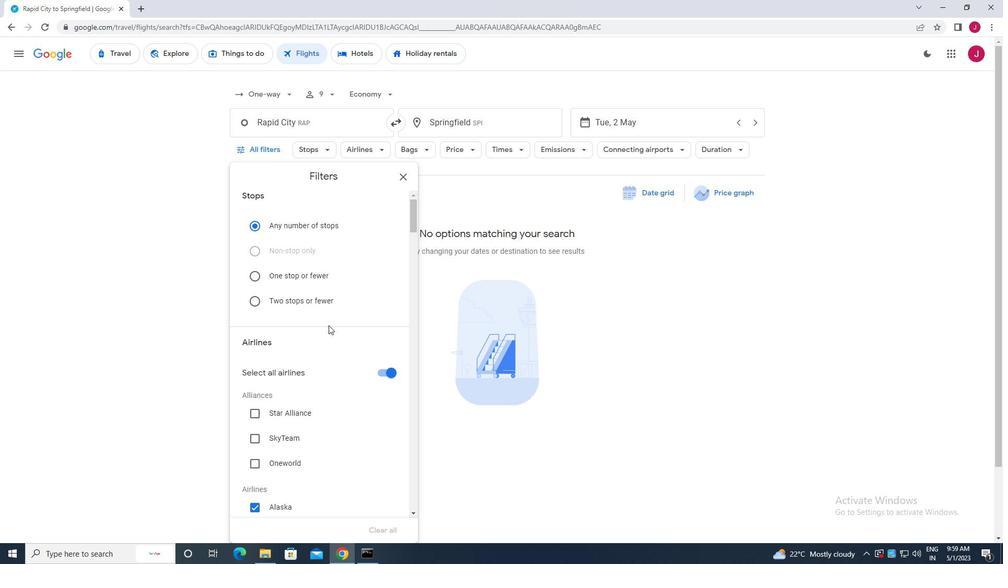 
Action: Mouse scrolled (330, 326) with delta (0, 0)
Screenshot: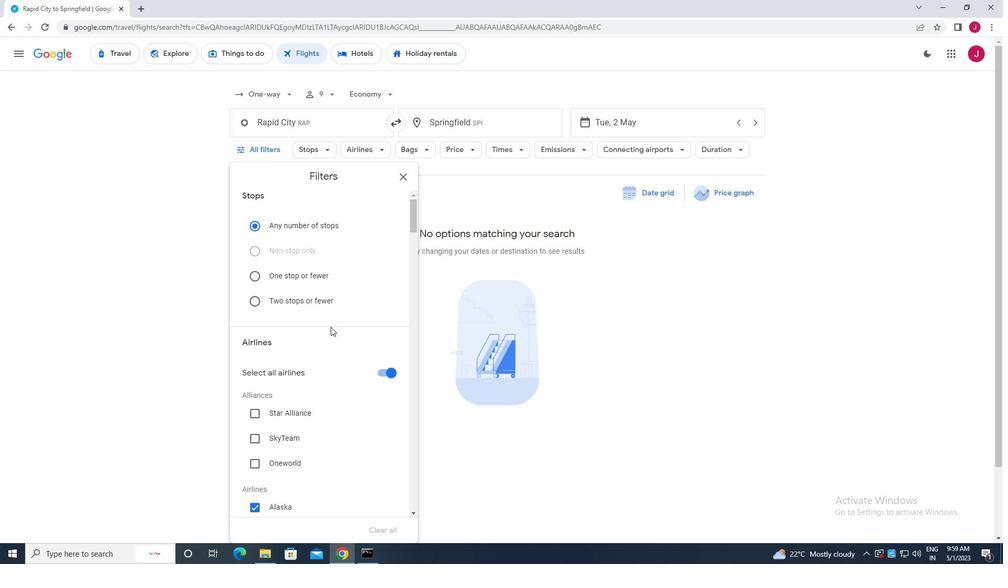 
Action: Mouse moved to (331, 327)
Screenshot: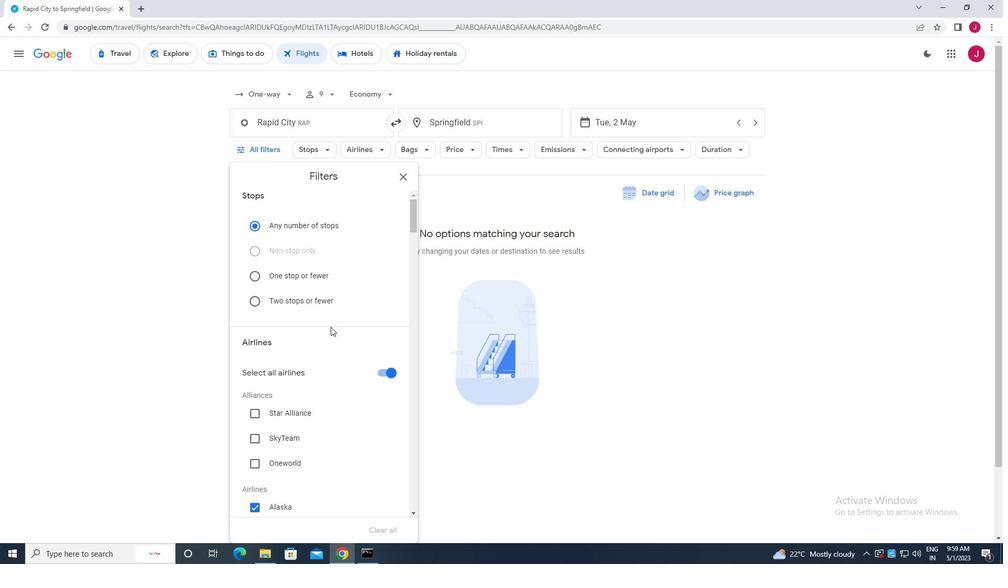 
Action: Mouse scrolled (331, 326) with delta (0, 0)
Screenshot: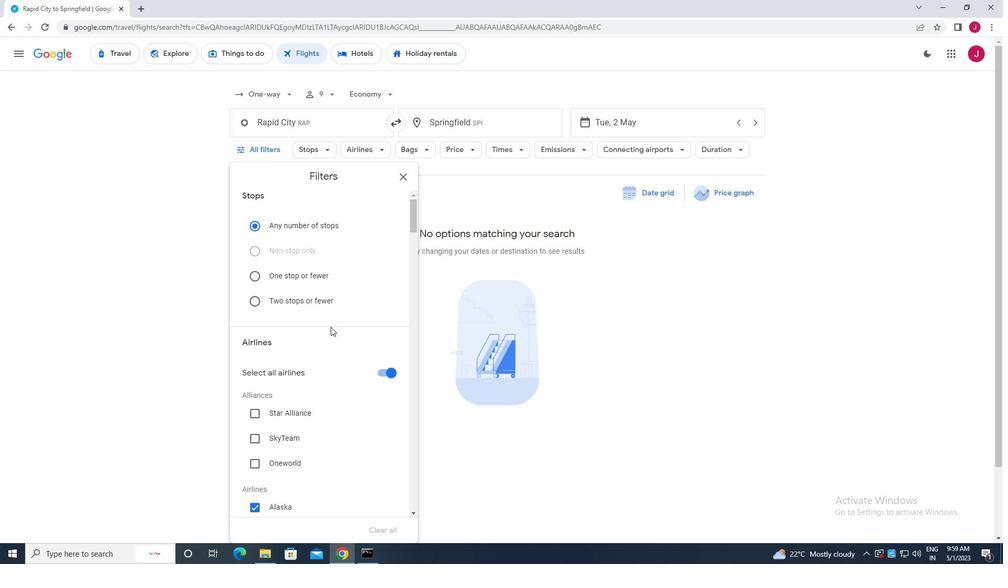 
Action: Mouse moved to (384, 216)
Screenshot: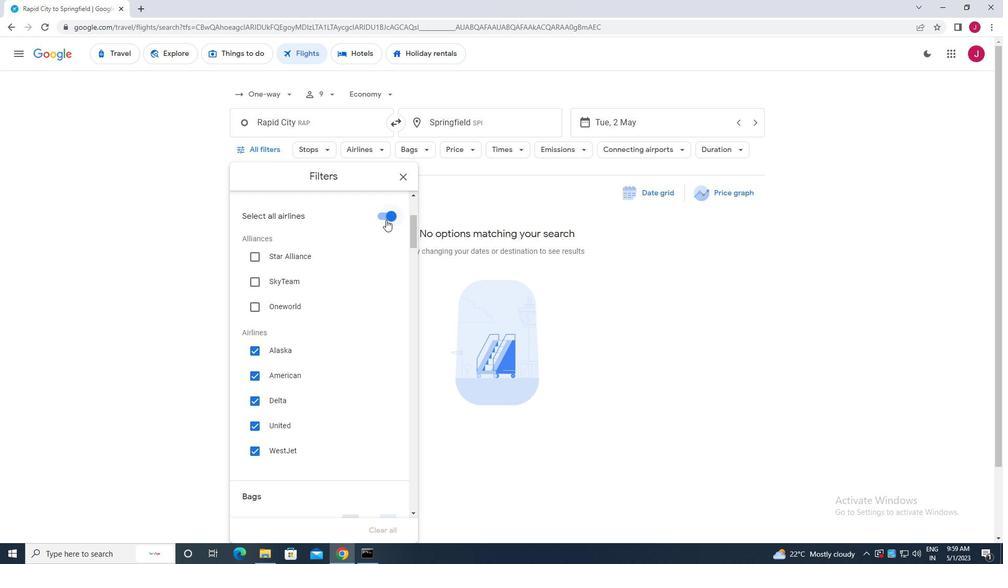 
Action: Mouse pressed left at (384, 216)
Screenshot: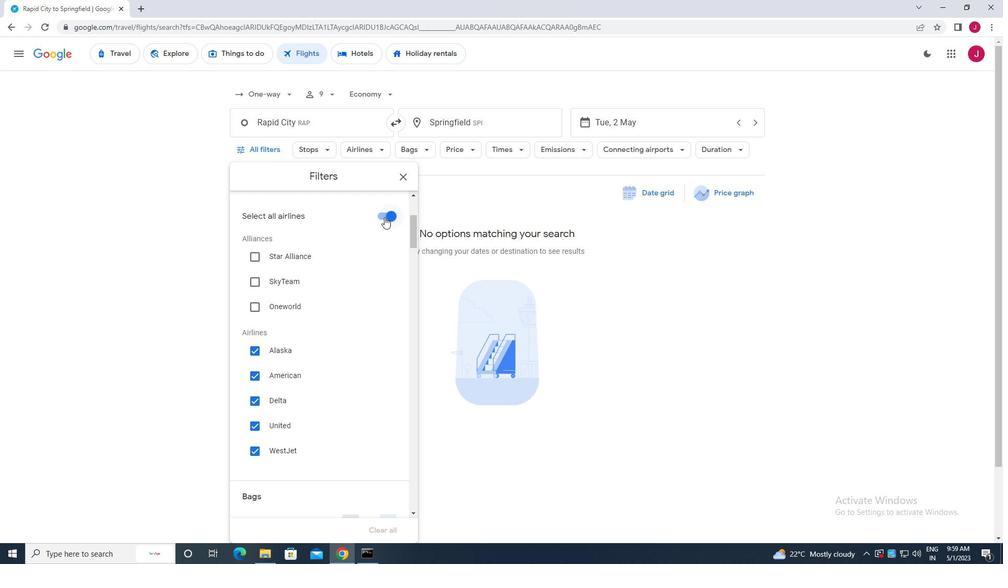 
Action: Mouse moved to (254, 352)
Screenshot: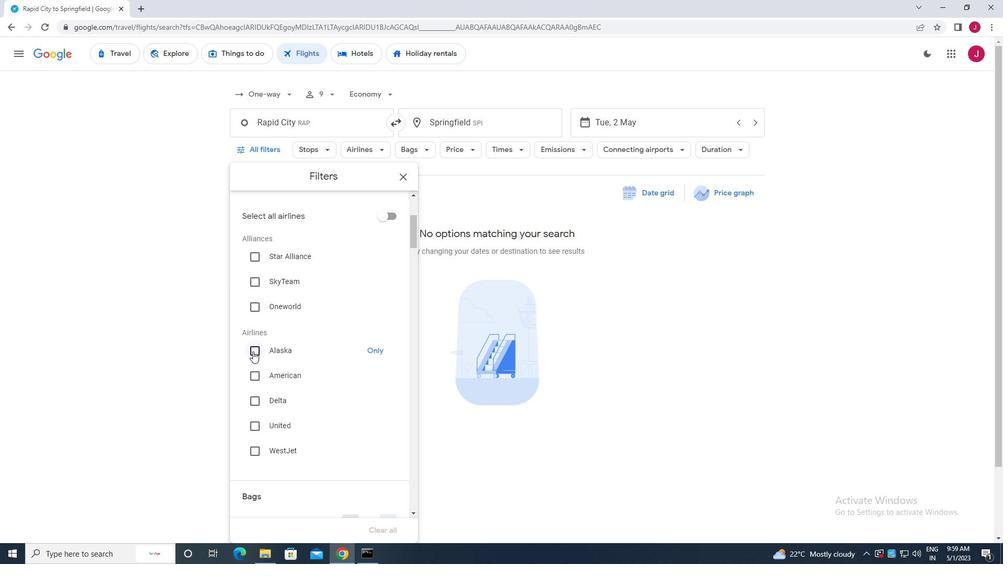
Action: Mouse pressed left at (254, 352)
Screenshot: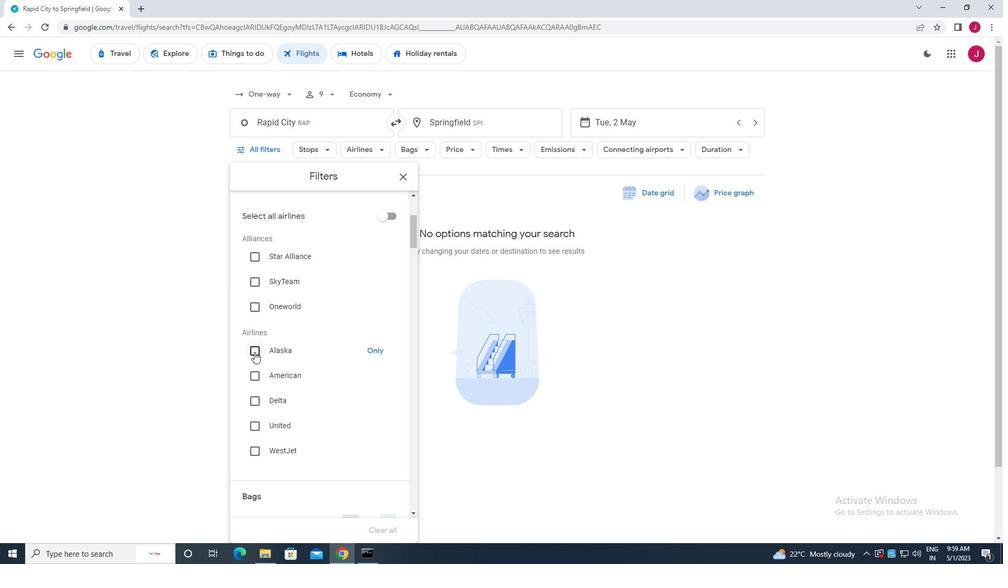
Action: Mouse moved to (337, 344)
Screenshot: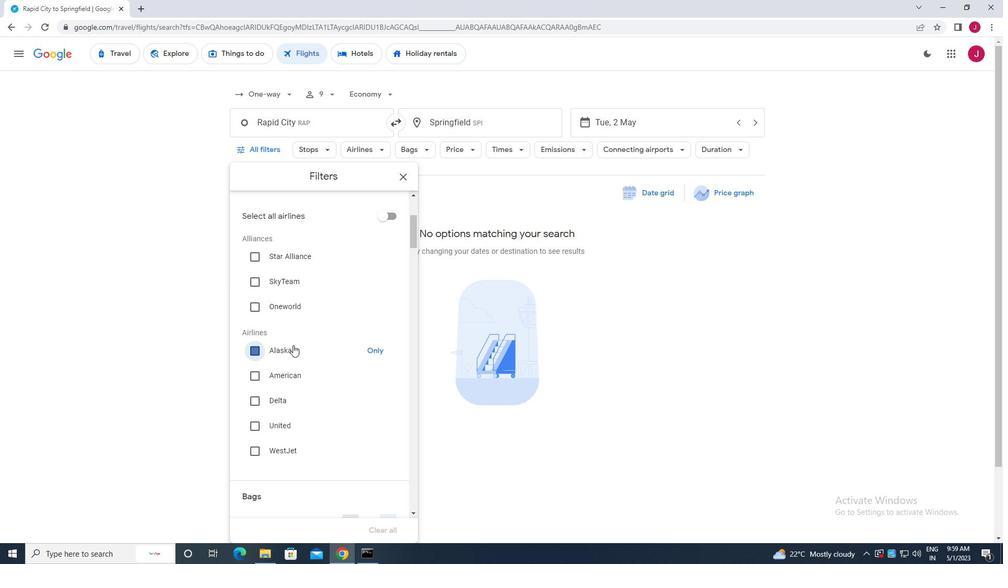 
Action: Mouse scrolled (337, 344) with delta (0, 0)
Screenshot: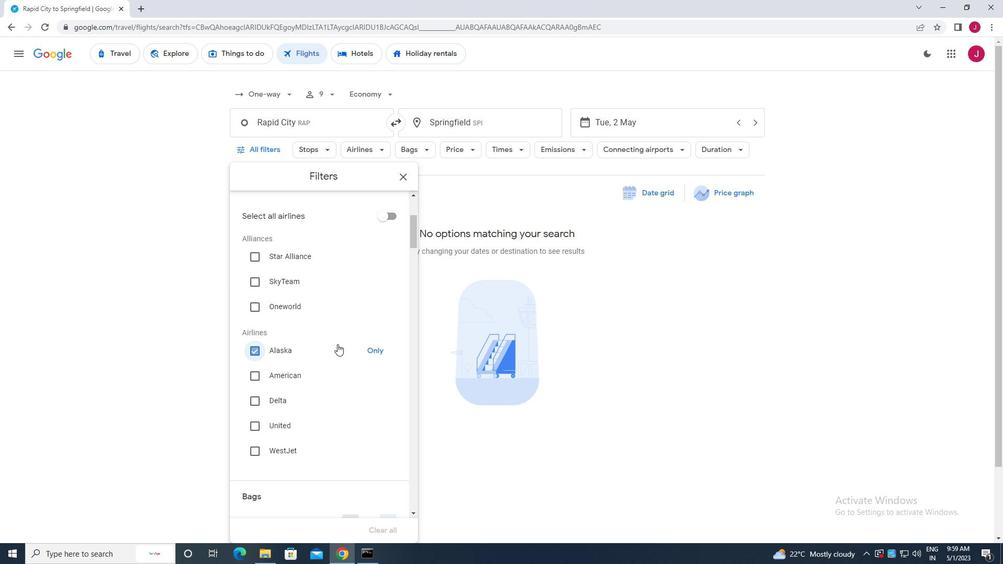 
Action: Mouse scrolled (337, 344) with delta (0, 0)
Screenshot: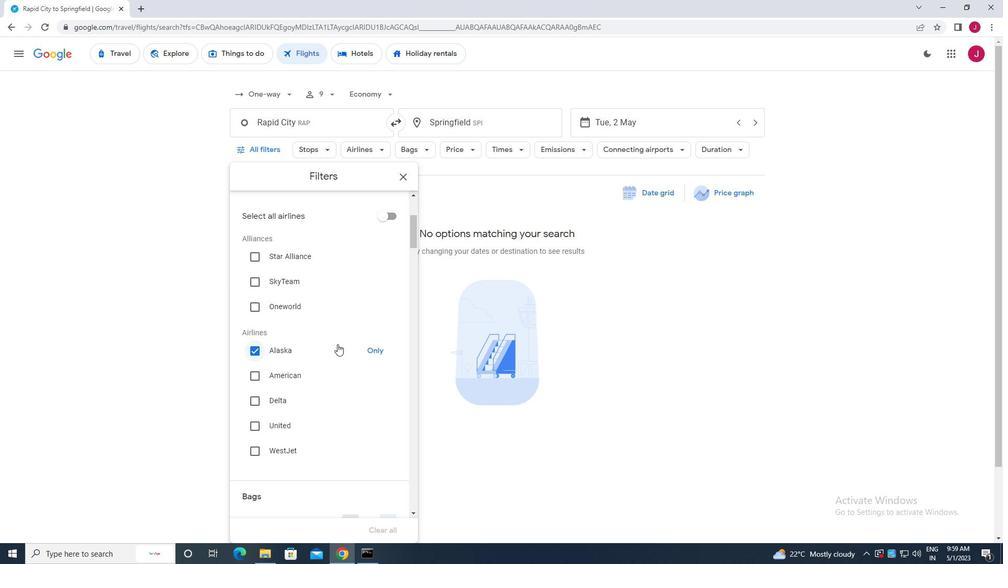 
Action: Mouse scrolled (337, 344) with delta (0, 0)
Screenshot: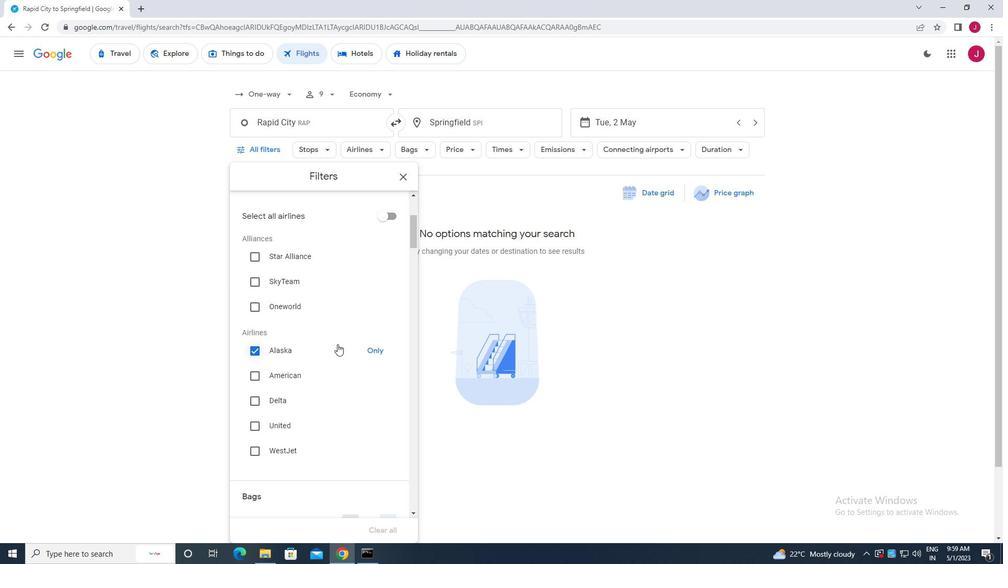 
Action: Mouse moved to (347, 358)
Screenshot: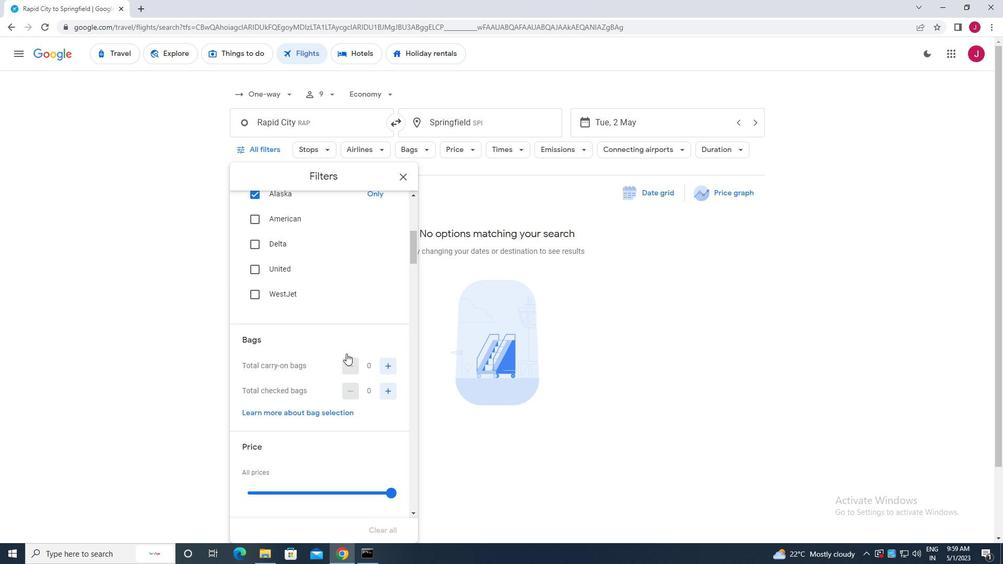
Action: Mouse scrolled (347, 358) with delta (0, 0)
Screenshot: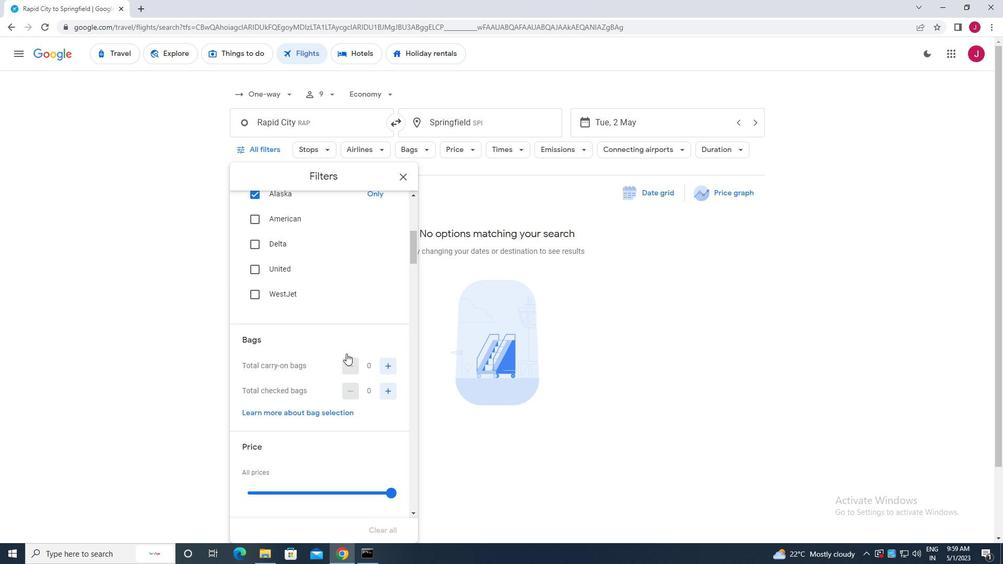 
Action: Mouse moved to (347, 359)
Screenshot: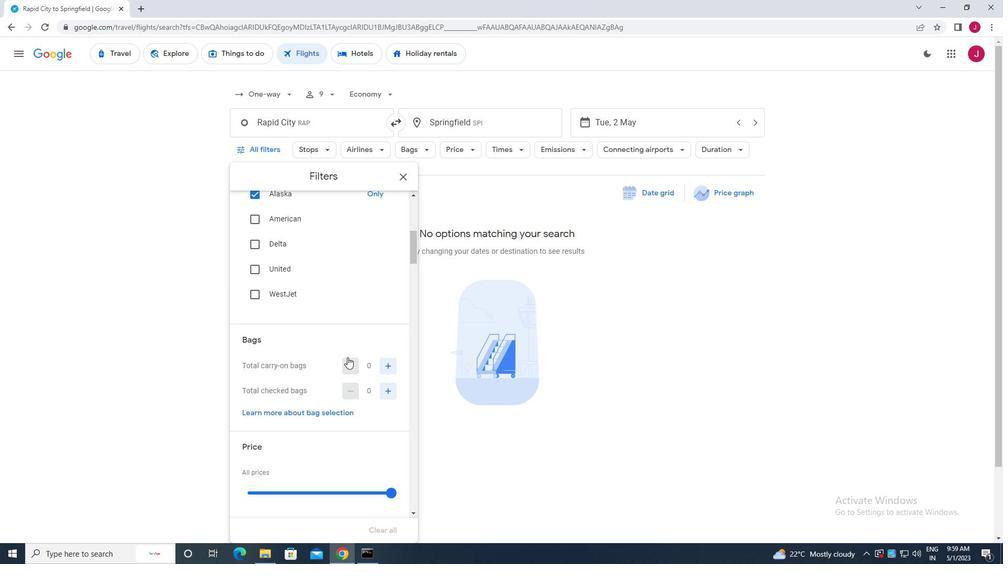 
Action: Mouse scrolled (347, 358) with delta (0, 0)
Screenshot: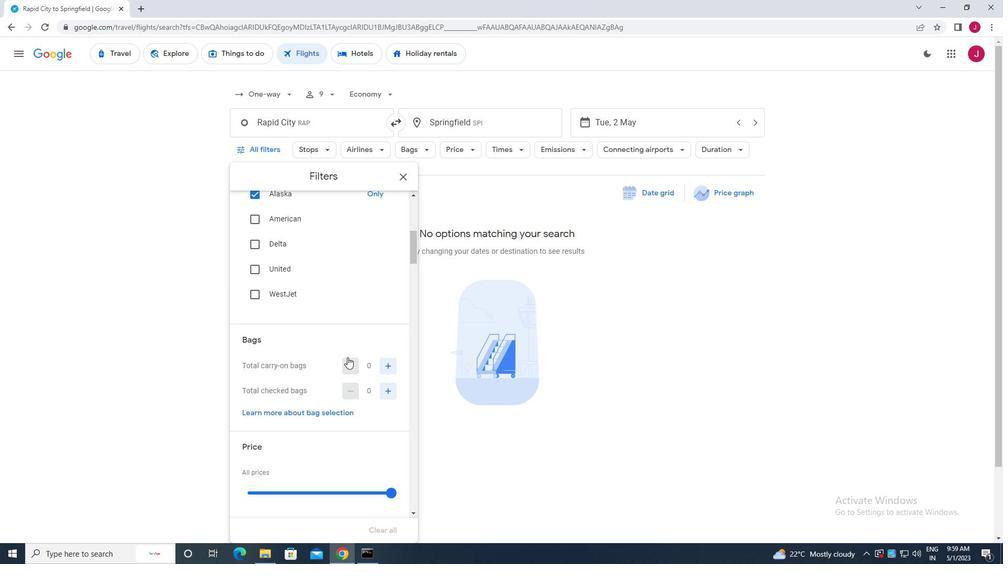 
Action: Mouse moved to (388, 291)
Screenshot: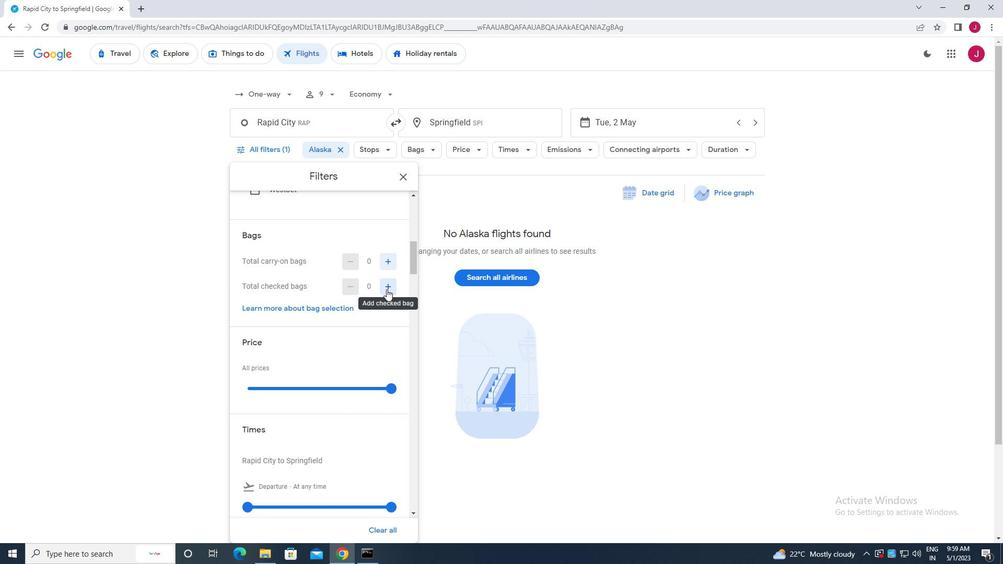 
Action: Mouse pressed left at (388, 291)
Screenshot: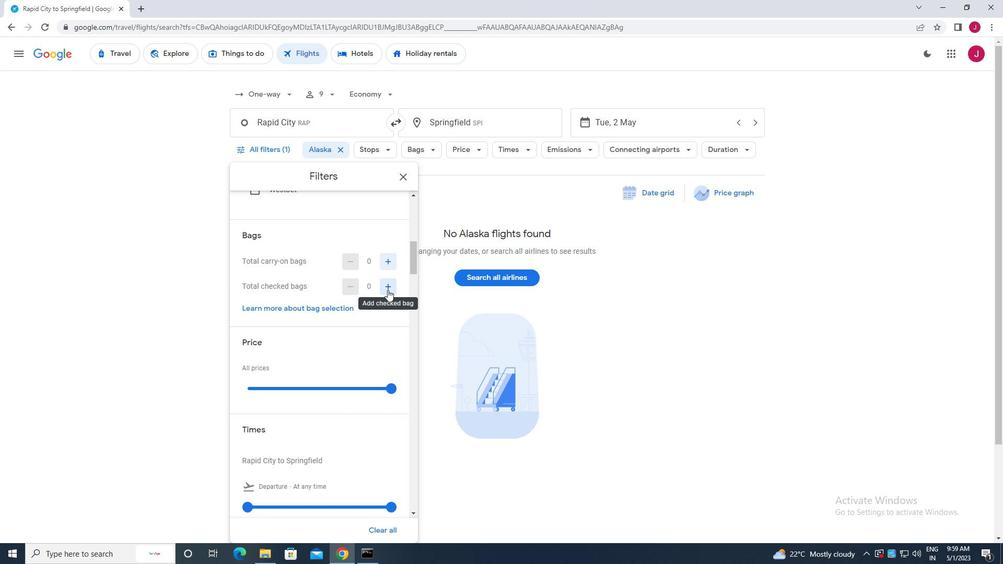 
Action: Mouse pressed left at (388, 291)
Screenshot: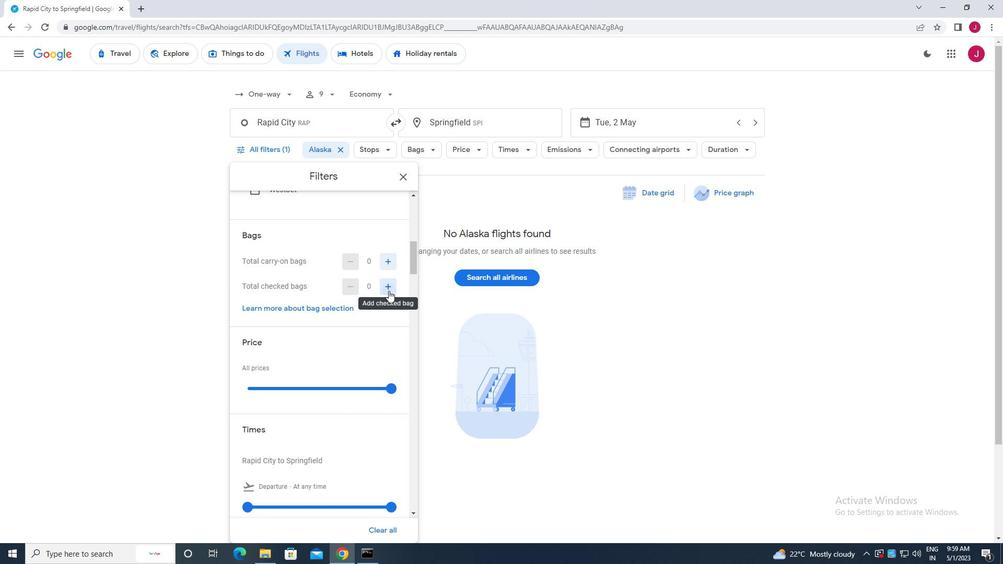 
Action: Mouse pressed left at (388, 291)
Screenshot: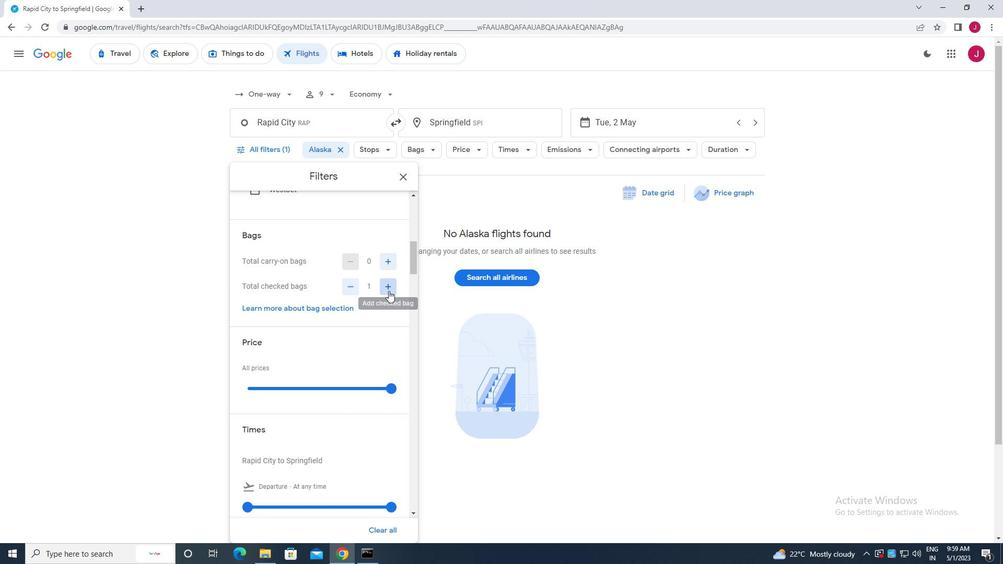 
Action: Mouse pressed left at (388, 291)
Screenshot: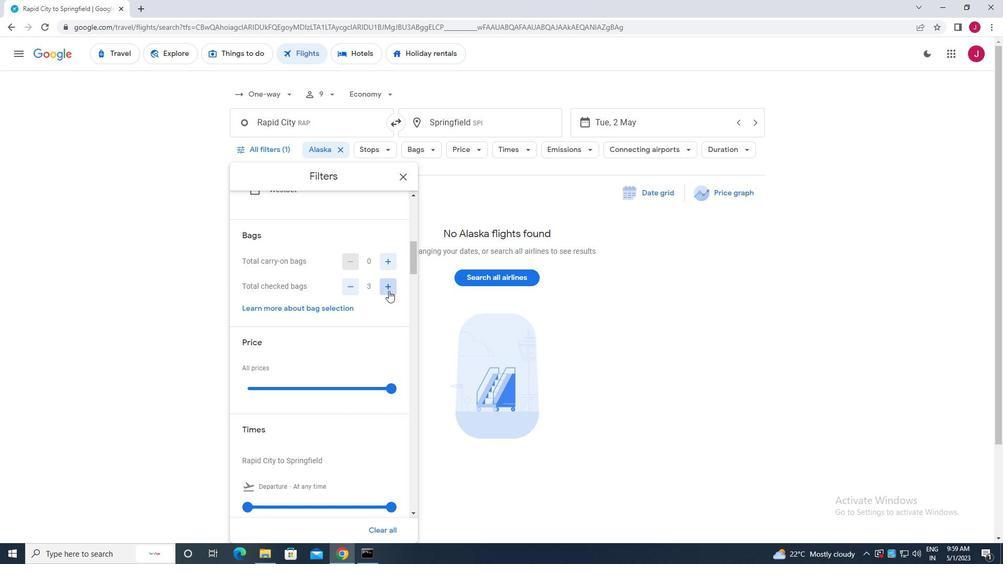 
Action: Mouse pressed left at (388, 291)
Screenshot: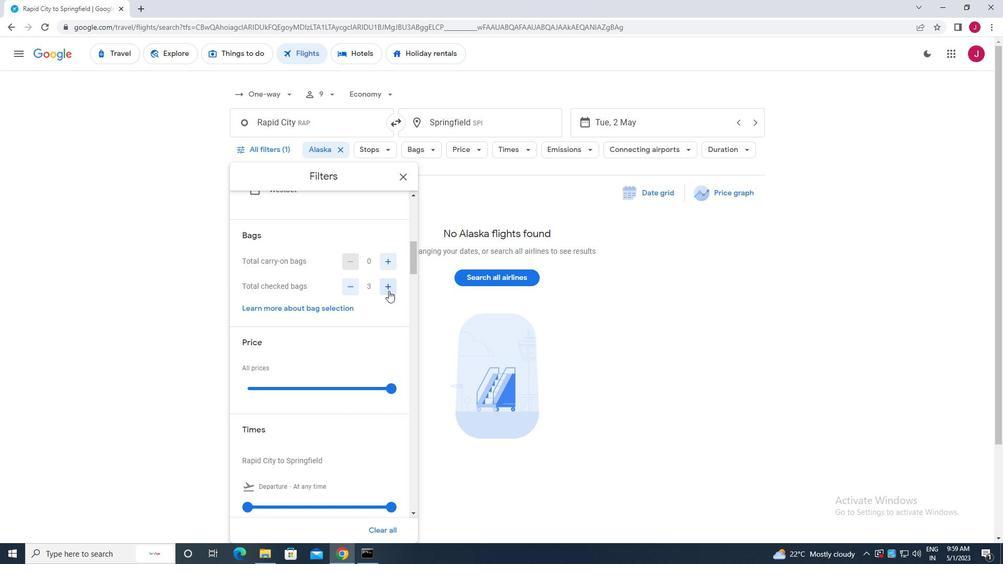 
Action: Mouse pressed left at (388, 291)
Screenshot: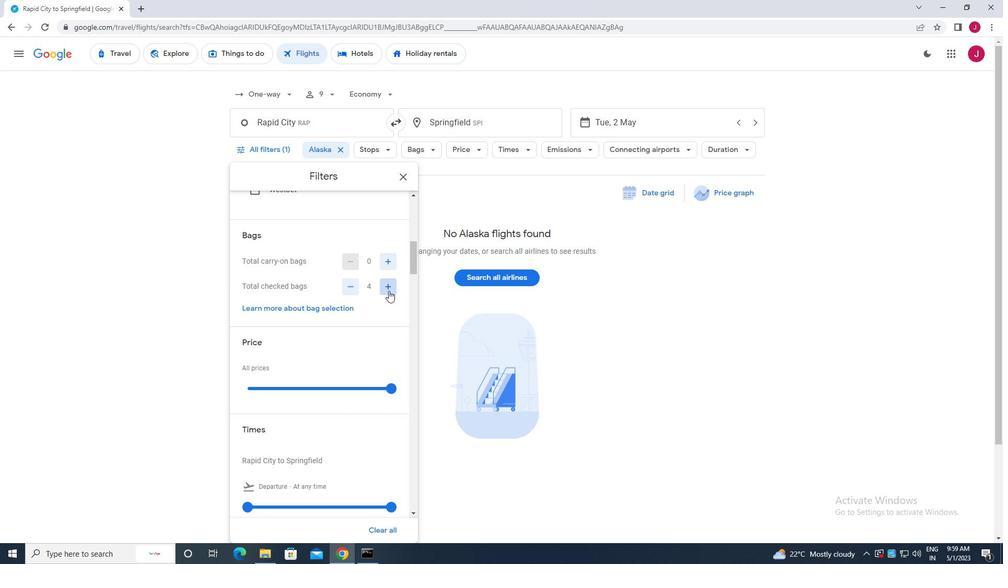 
Action: Mouse moved to (392, 390)
Screenshot: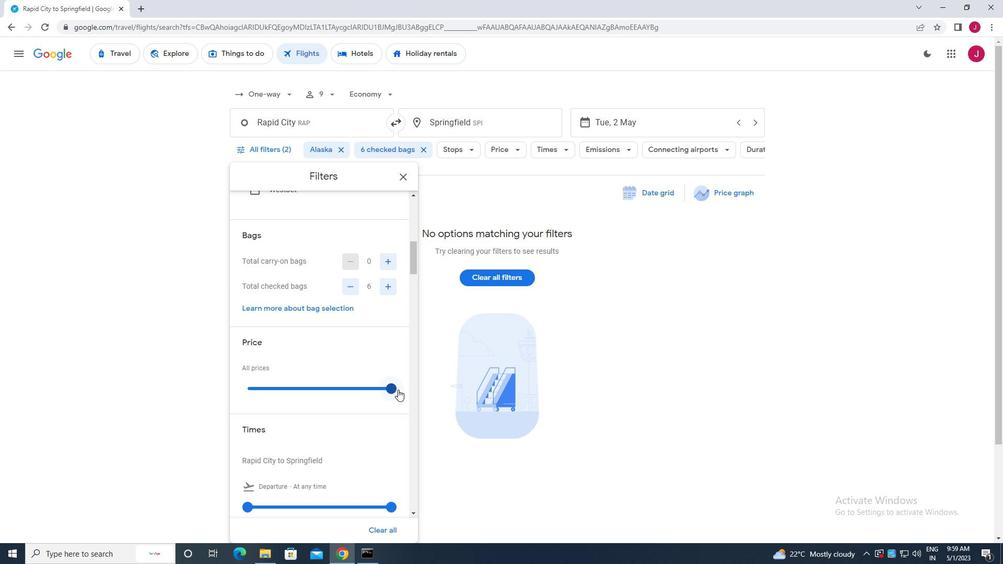 
Action: Mouse pressed left at (392, 390)
Screenshot: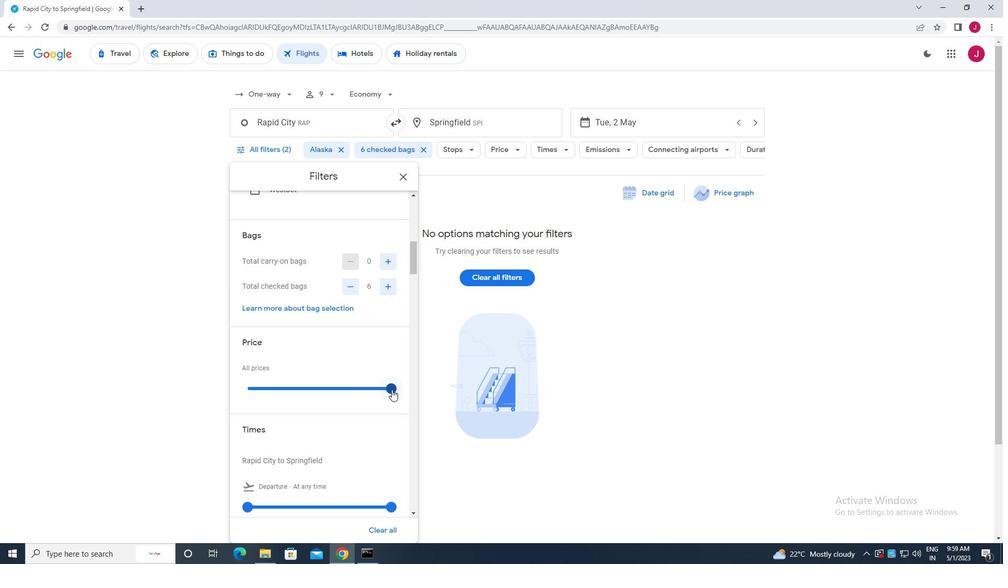 
Action: Mouse moved to (393, 390)
Screenshot: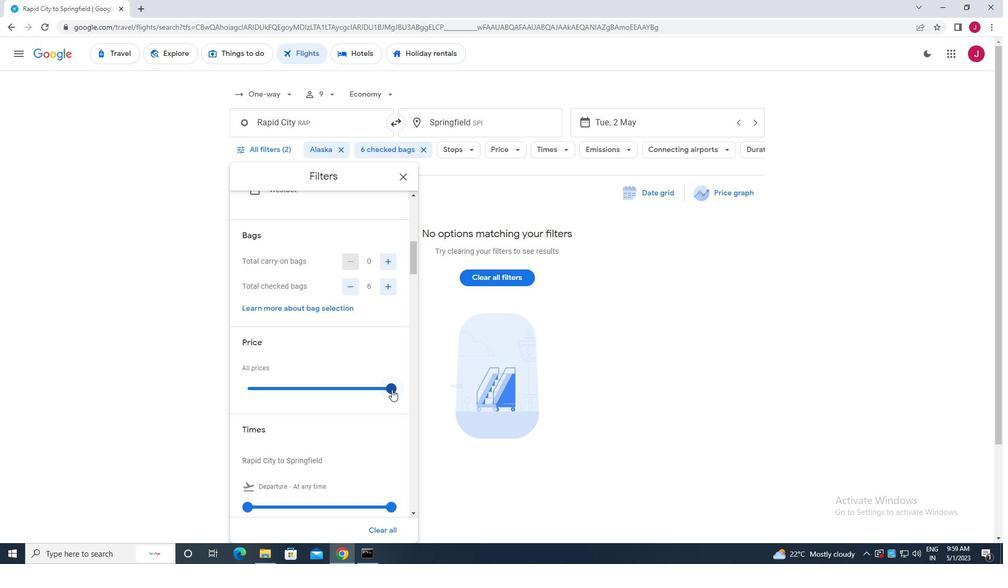 
Action: Mouse scrolled (393, 389) with delta (0, 0)
Screenshot: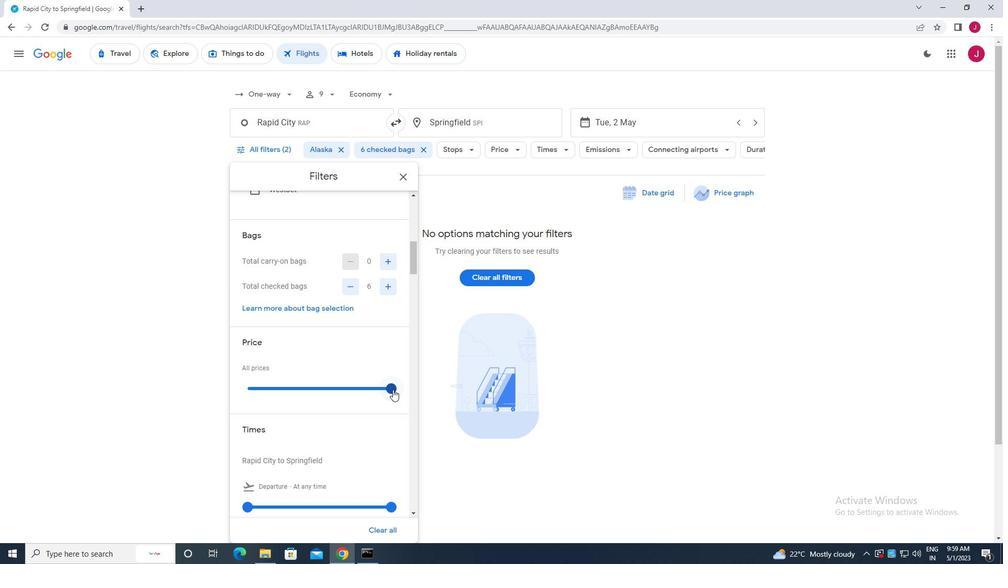 
Action: Mouse scrolled (393, 389) with delta (0, 0)
Screenshot: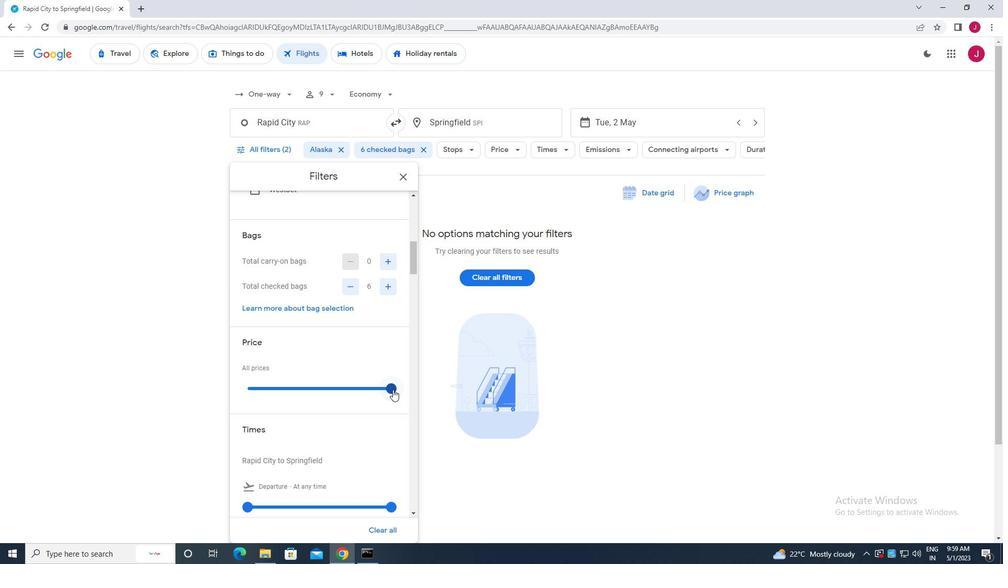 
Action: Mouse moved to (389, 389)
Screenshot: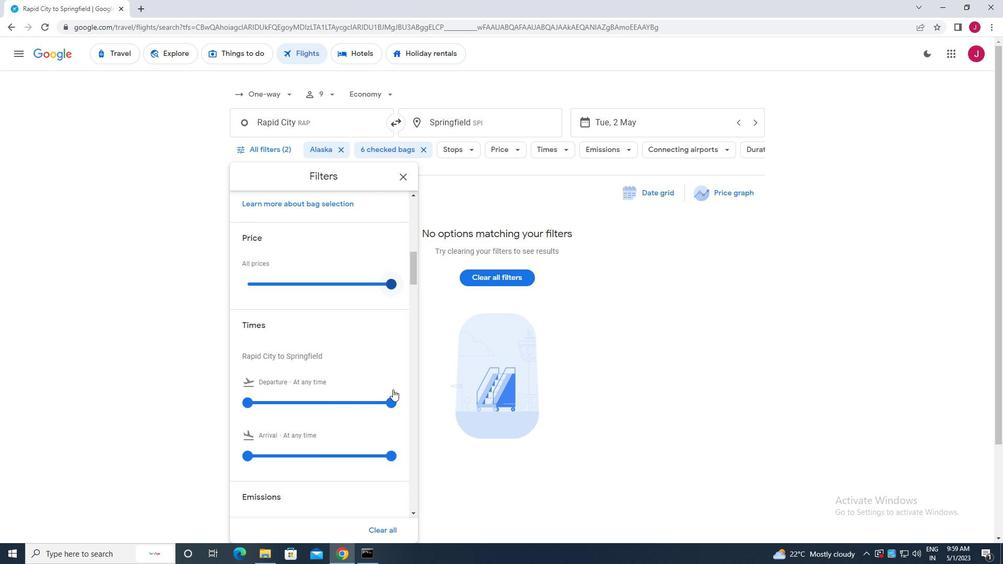 
Action: Mouse scrolled (389, 388) with delta (0, 0)
Screenshot: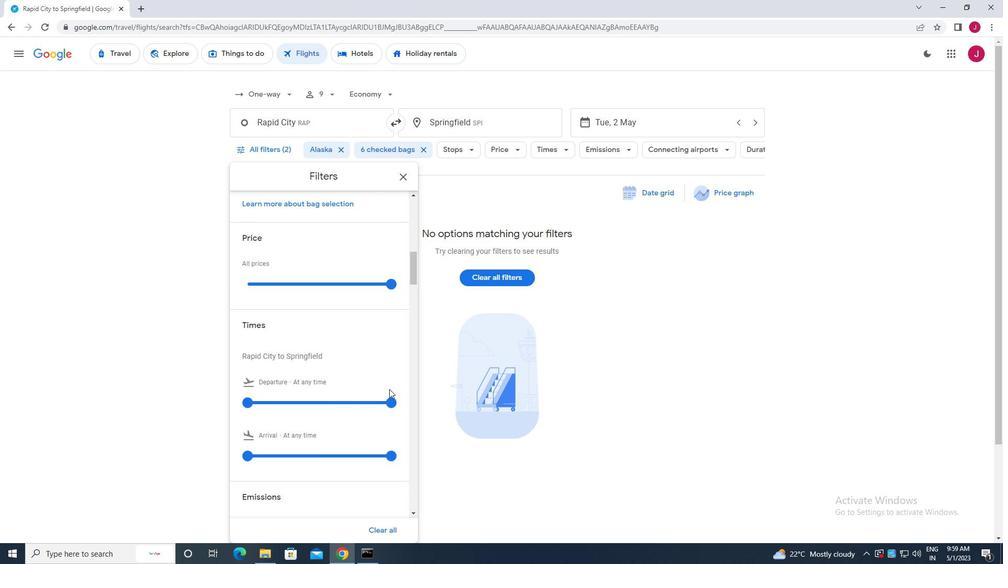 
Action: Mouse moved to (249, 351)
Screenshot: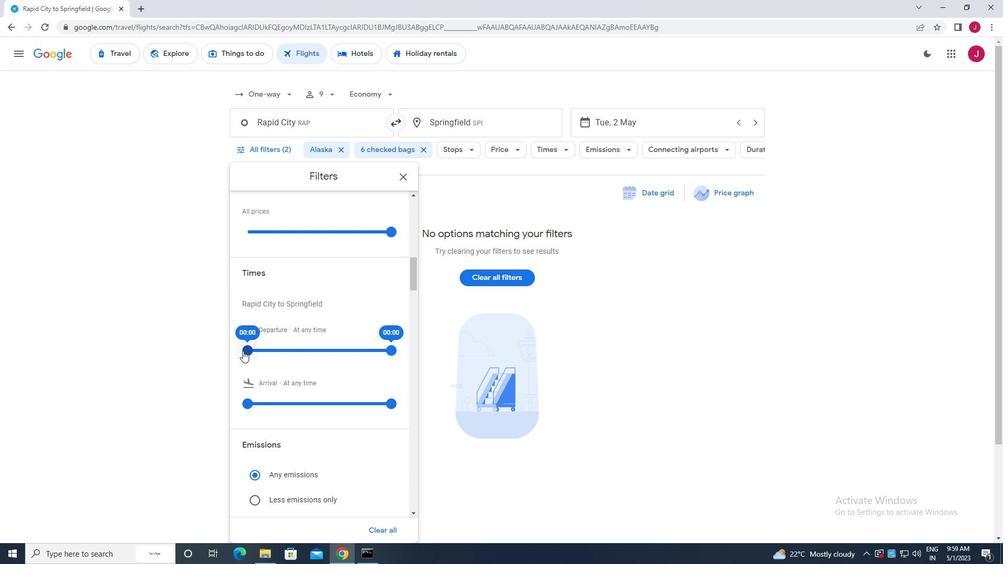 
Action: Mouse pressed left at (249, 351)
Screenshot: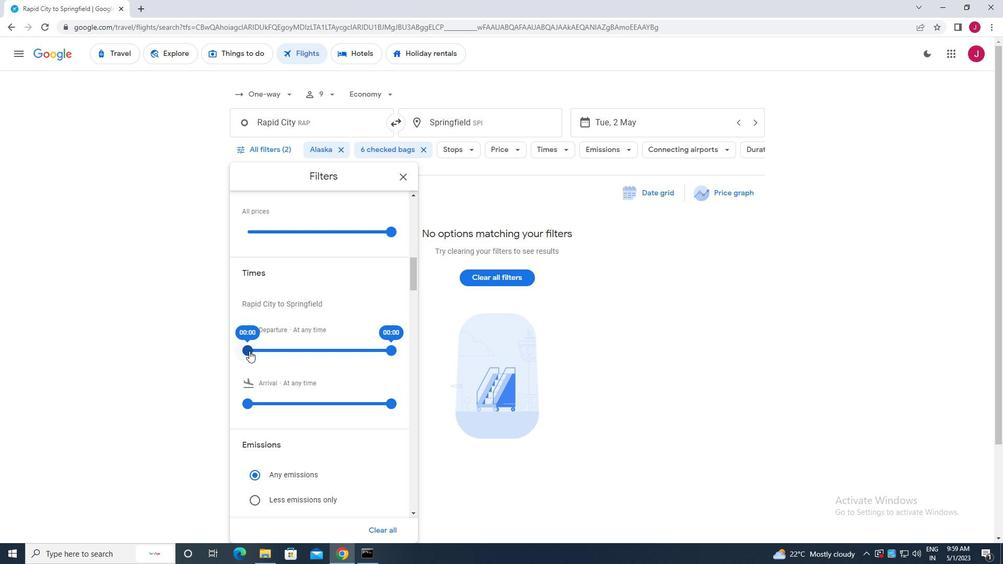 
Action: Mouse moved to (393, 351)
Screenshot: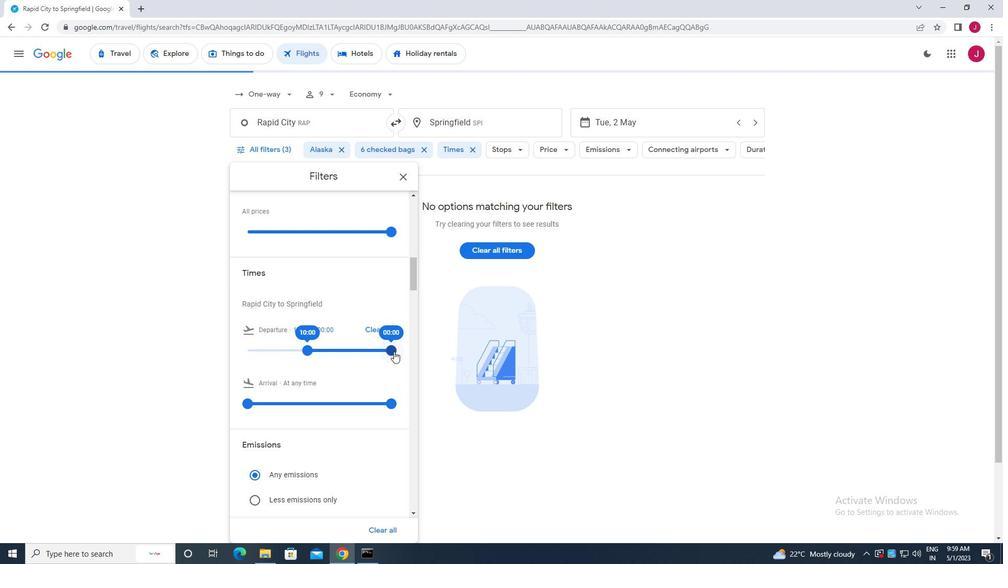 
Action: Mouse pressed left at (393, 351)
Screenshot: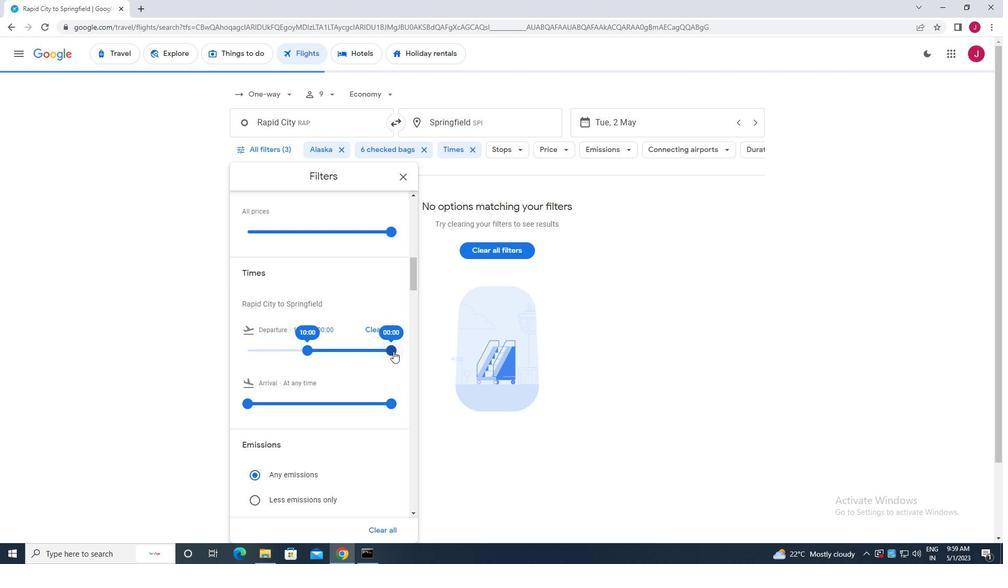
Action: Mouse moved to (407, 176)
Screenshot: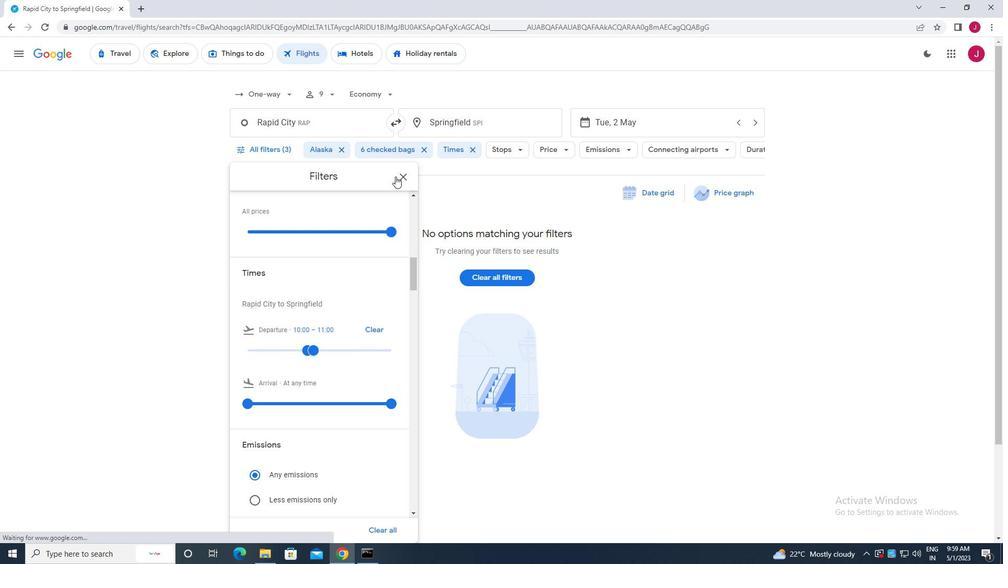 
Action: Mouse pressed left at (407, 176)
Screenshot: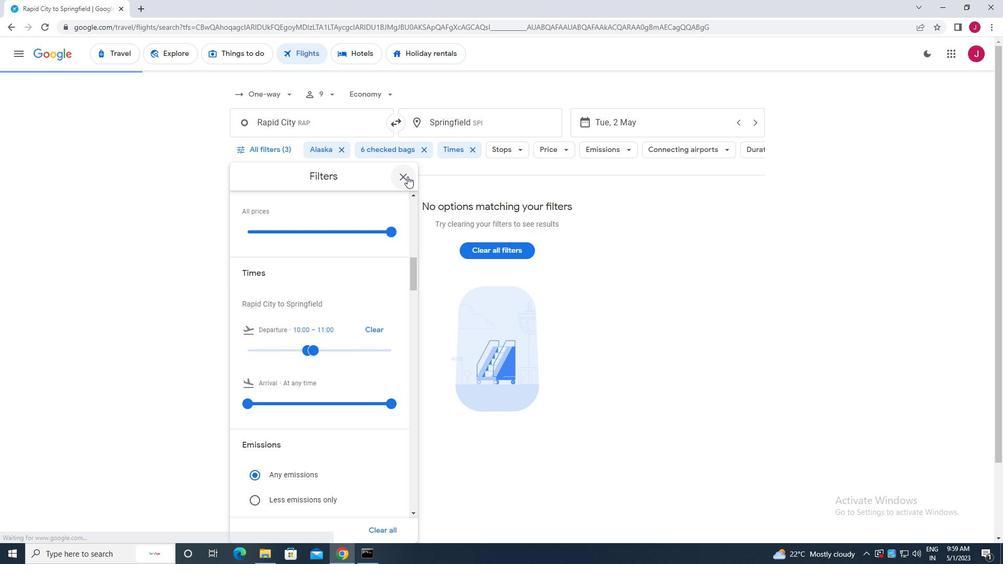 
Action: Mouse moved to (406, 173)
Screenshot: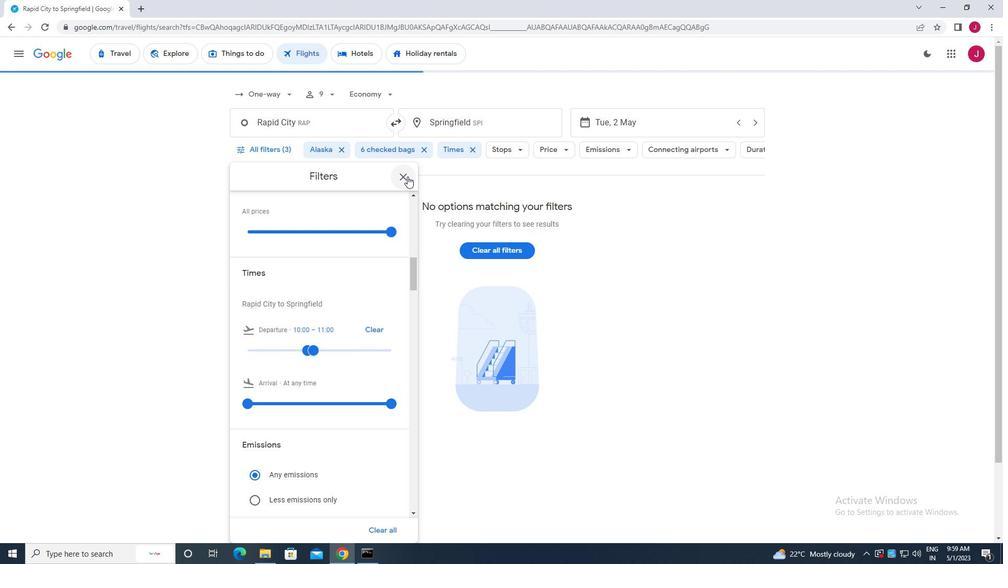 
